 Task: Open Card Card0000000238 in Board Board0000000060 in Workspace WS0000000020 in Trello. Add Member Email0000000078 to Card Card0000000238 in Board Board0000000060 in Workspace WS0000000020 in Trello. Add Blue Label titled Label0000000238 to Card Card0000000238 in Board Board0000000060 in Workspace WS0000000020 in Trello. Add Checklist CL0000000238 to Card Card0000000238 in Board Board0000000060 in Workspace WS0000000020 in Trello. Add Dates with Start Date as Sep 01 2023 and Due Date as Sep 30 2023 to Card Card0000000238 in Board Board0000000060 in Workspace WS0000000020 in Trello
Action: Mouse moved to (665, 699)
Screenshot: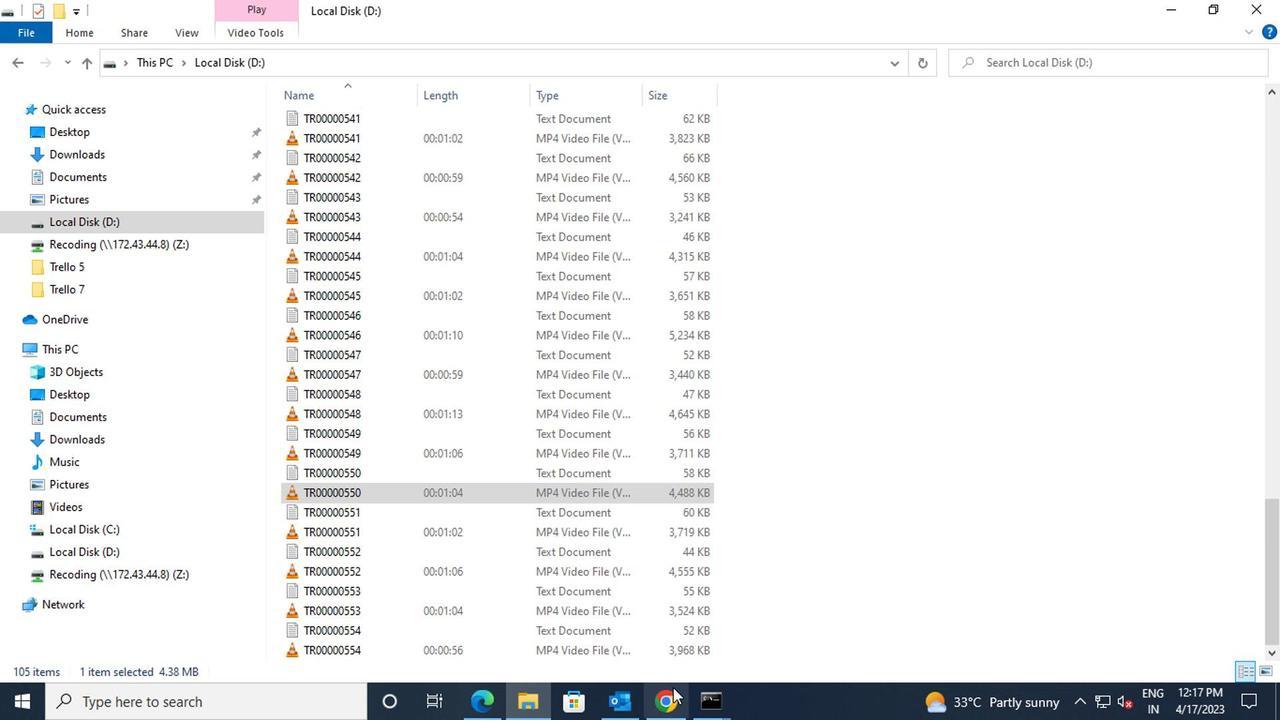 
Action: Mouse pressed left at (665, 699)
Screenshot: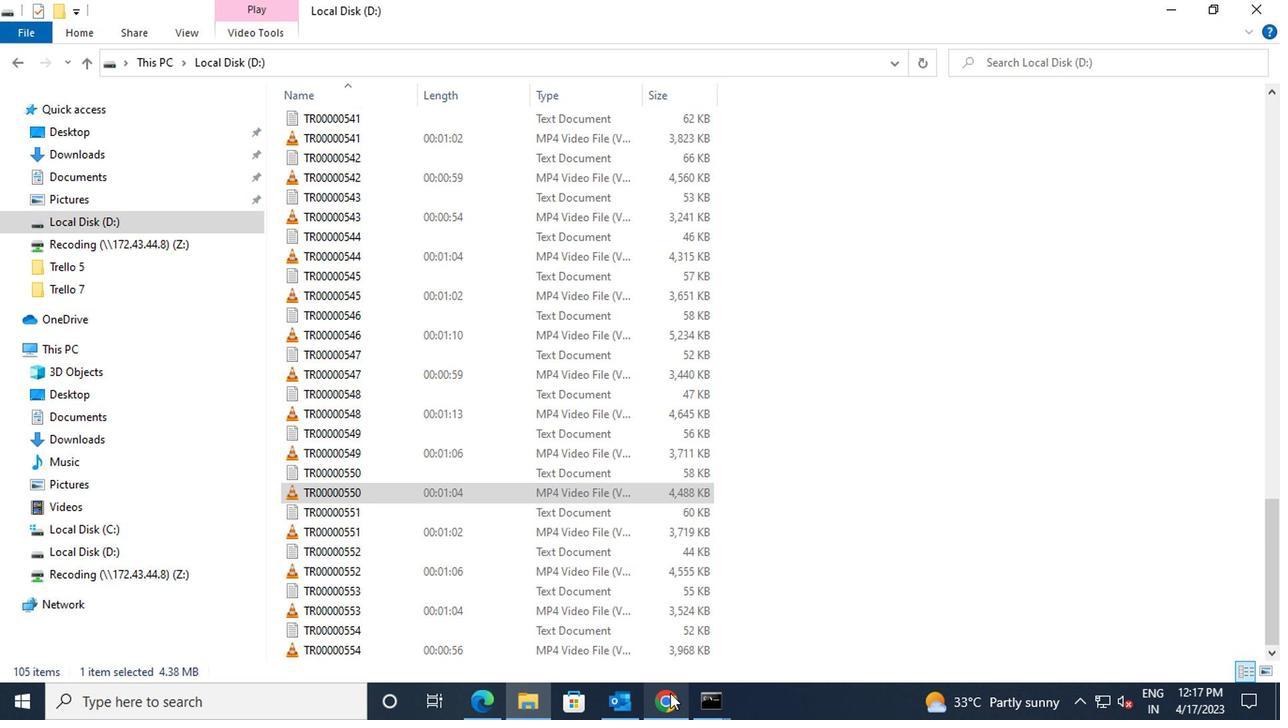 
Action: Mouse moved to (422, 368)
Screenshot: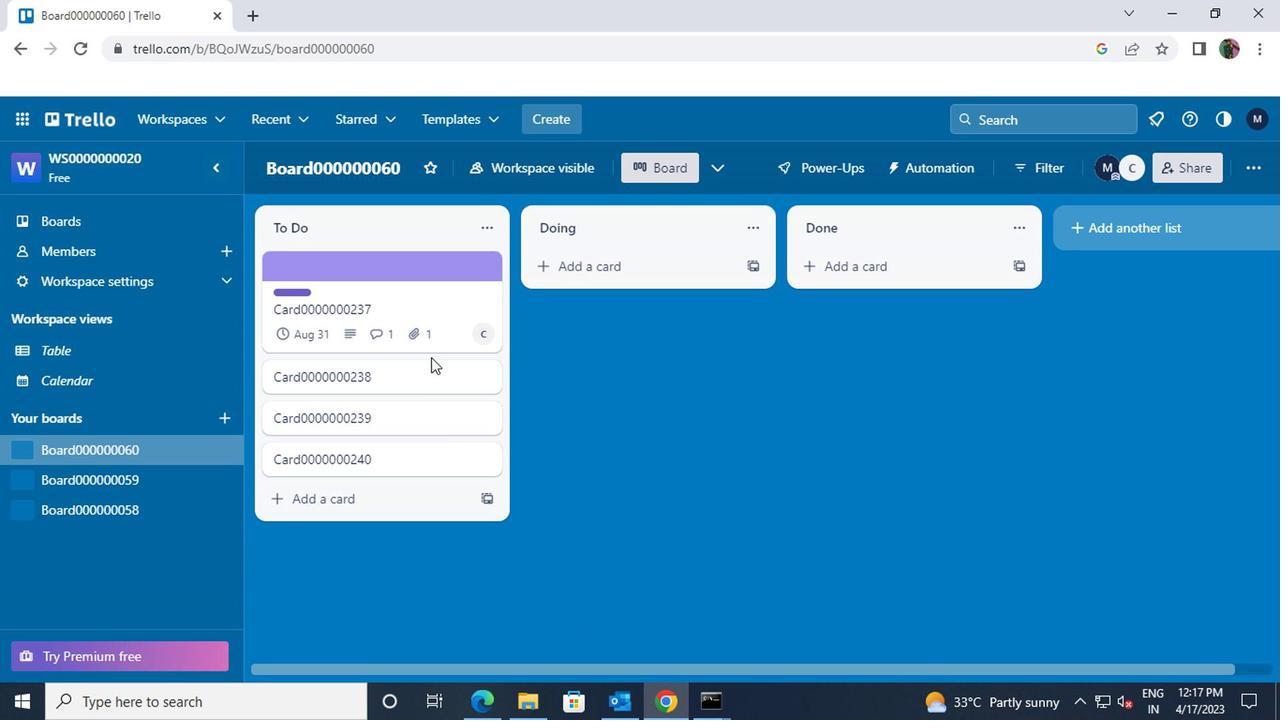 
Action: Mouse pressed left at (422, 368)
Screenshot: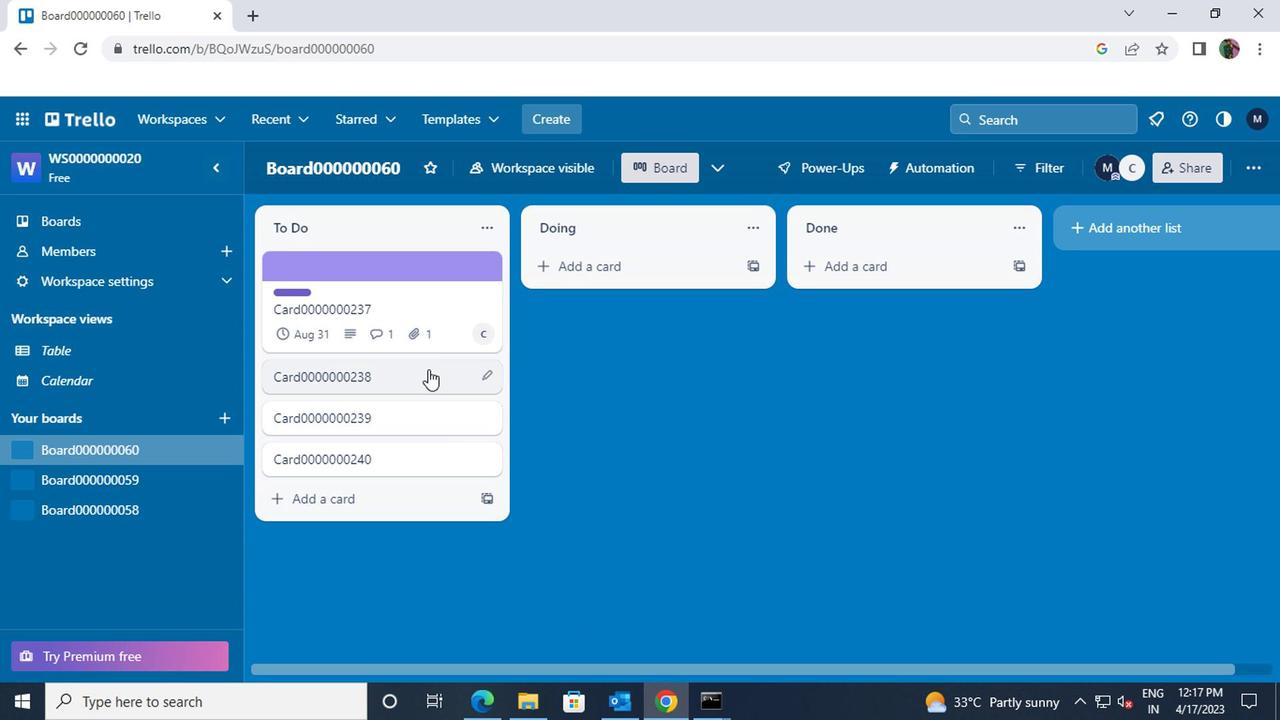 
Action: Mouse moved to (859, 261)
Screenshot: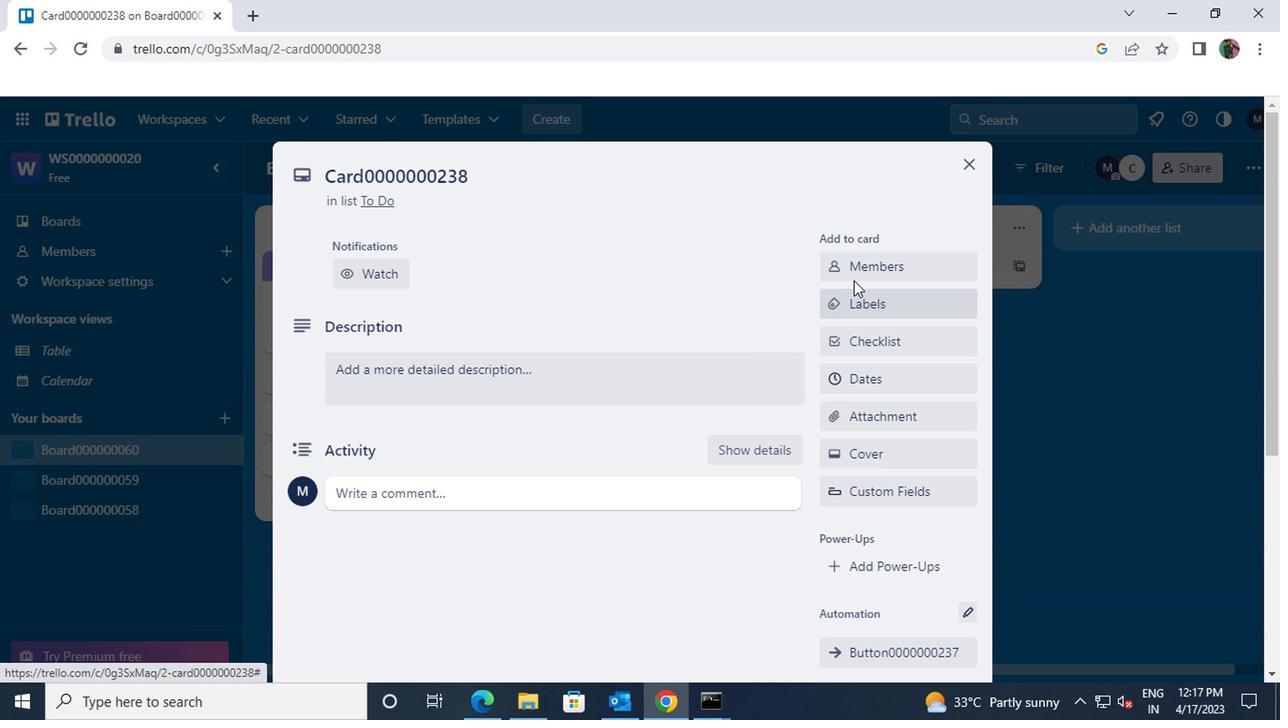 
Action: Mouse pressed left at (859, 261)
Screenshot: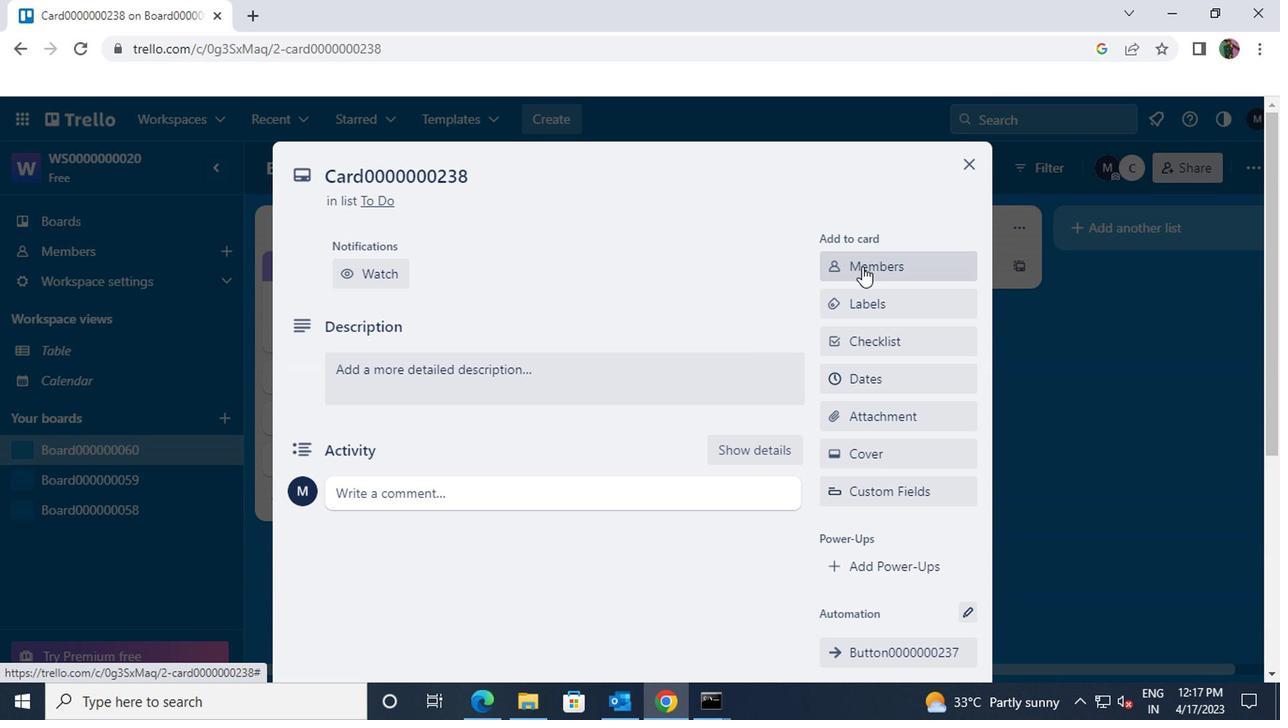 
Action: Mouse moved to (859, 268)
Screenshot: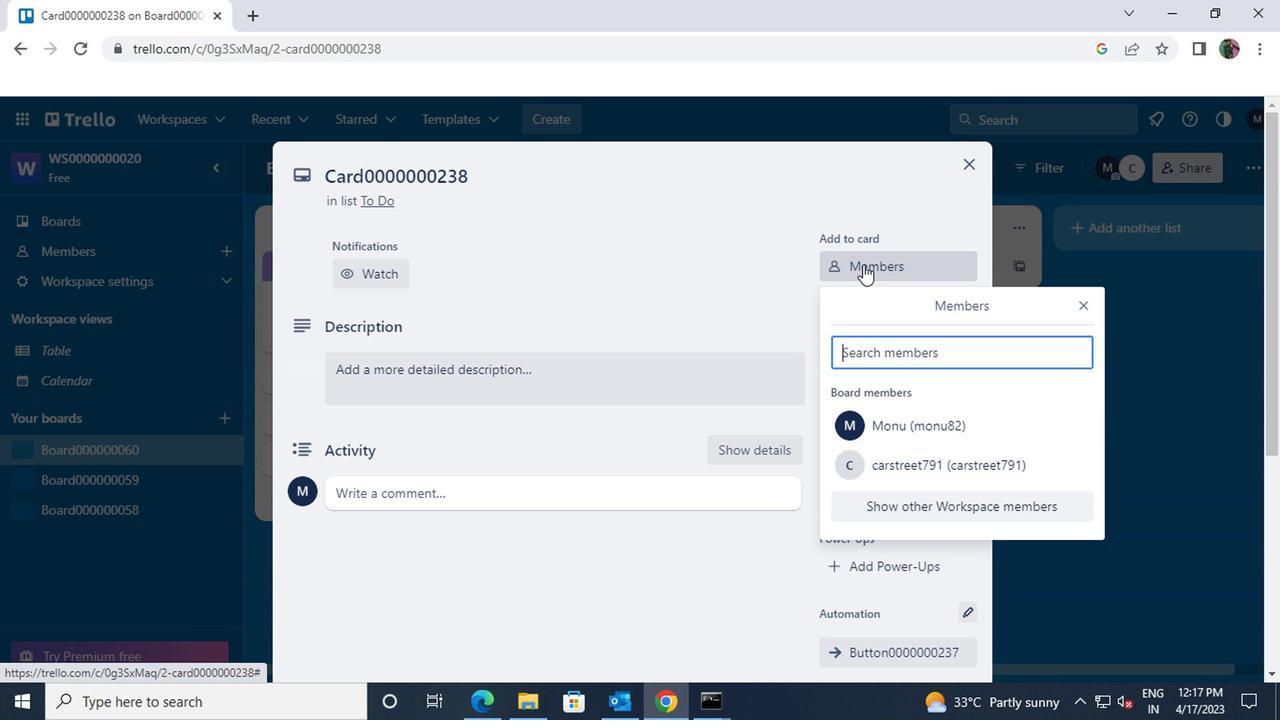 
Action: Key pressed ayus98111<Key.shift>@GMAIL.COM
Screenshot: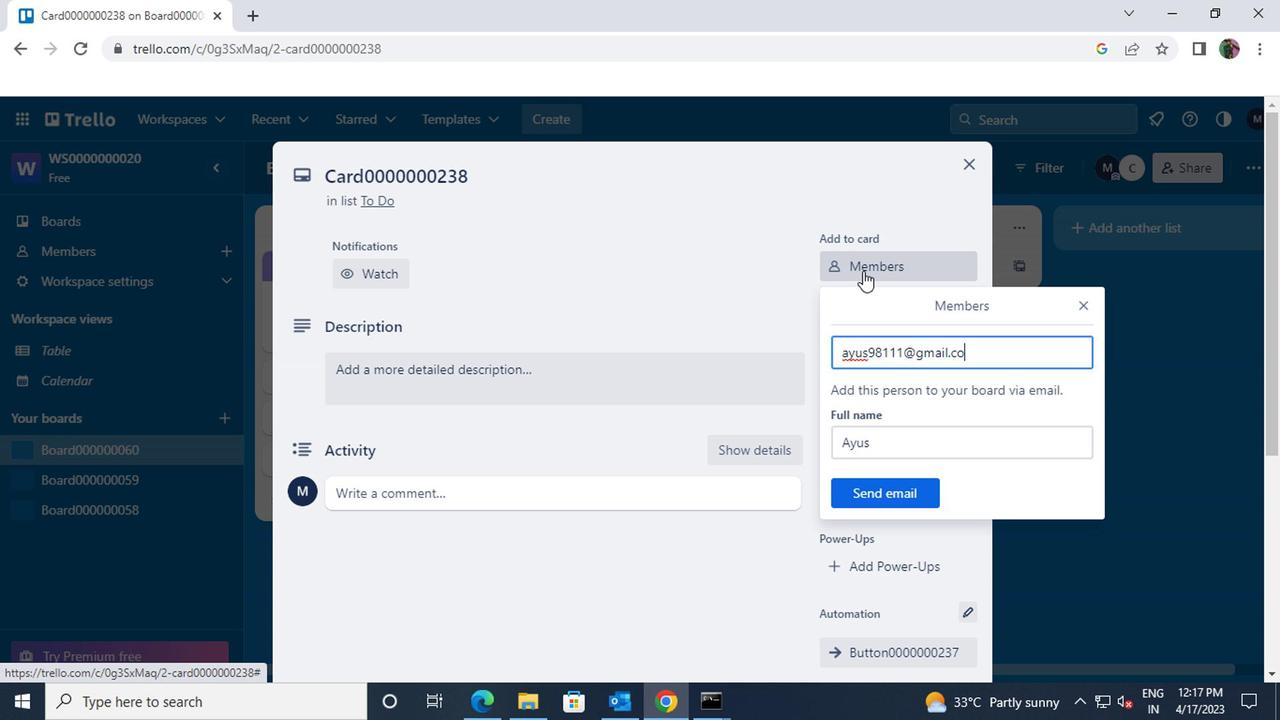 
Action: Mouse moved to (879, 484)
Screenshot: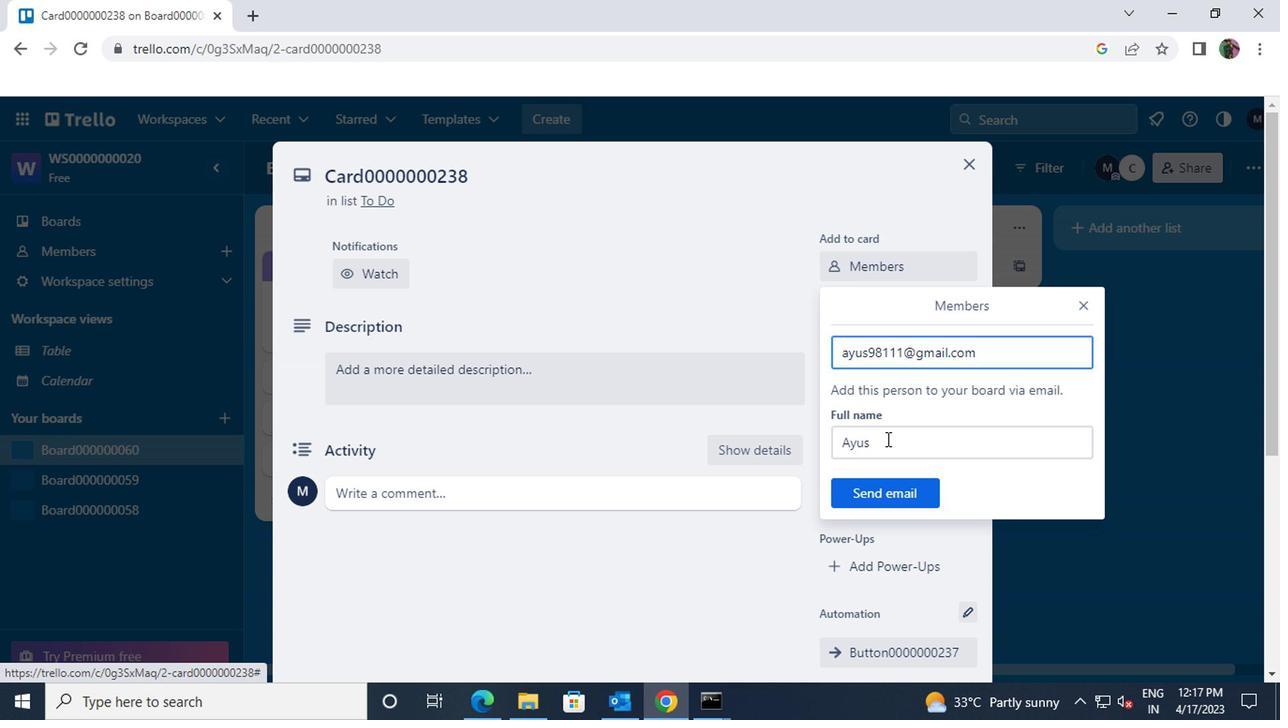 
Action: Mouse pressed left at (879, 484)
Screenshot: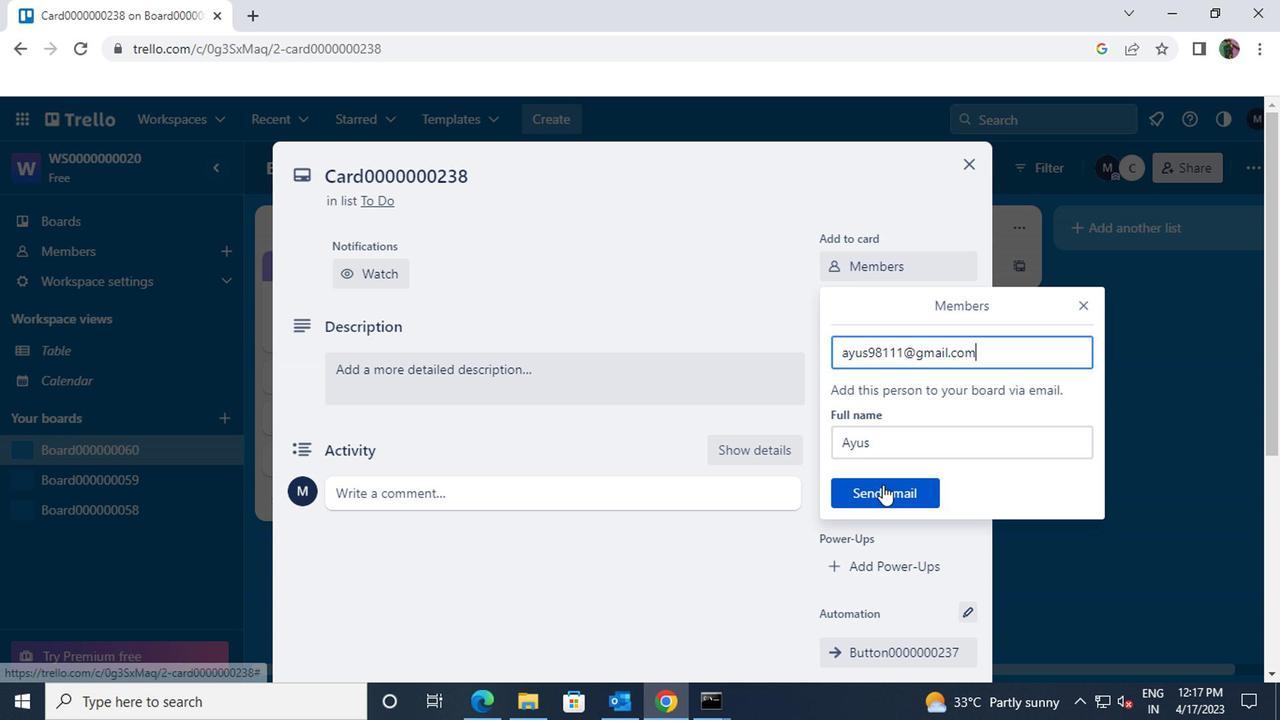 
Action: Mouse moved to (874, 302)
Screenshot: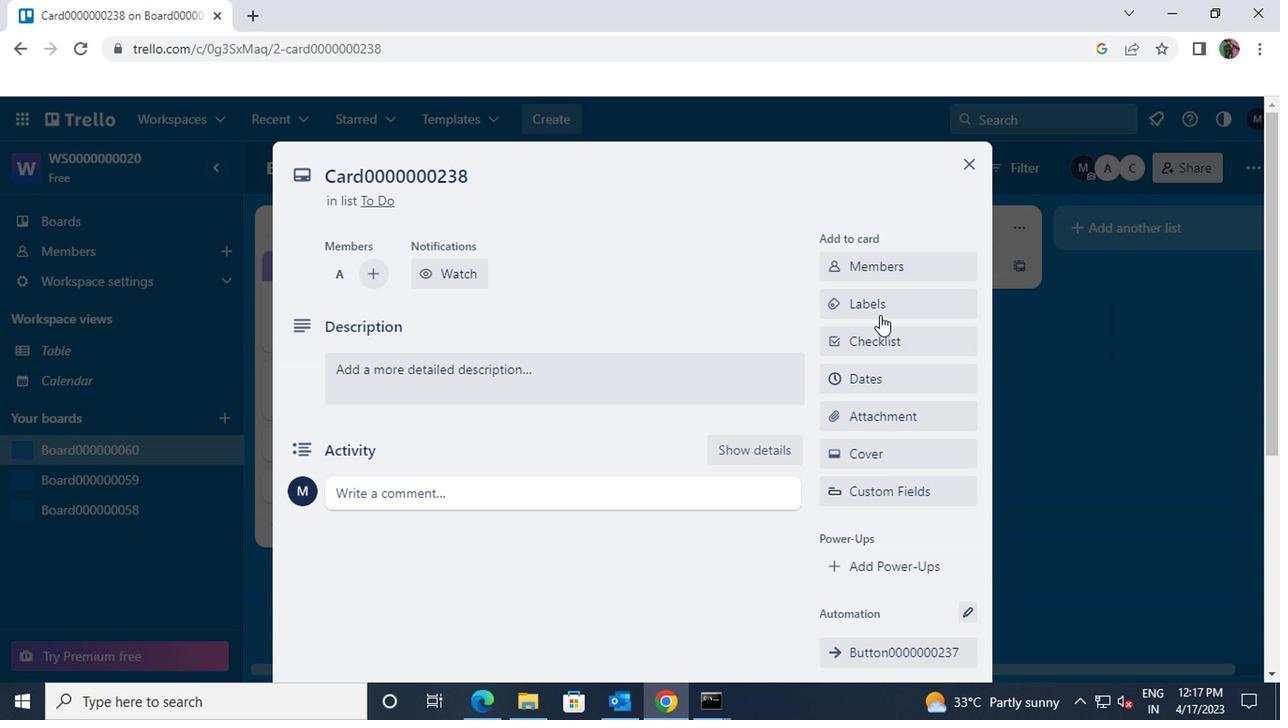 
Action: Mouse pressed left at (874, 302)
Screenshot: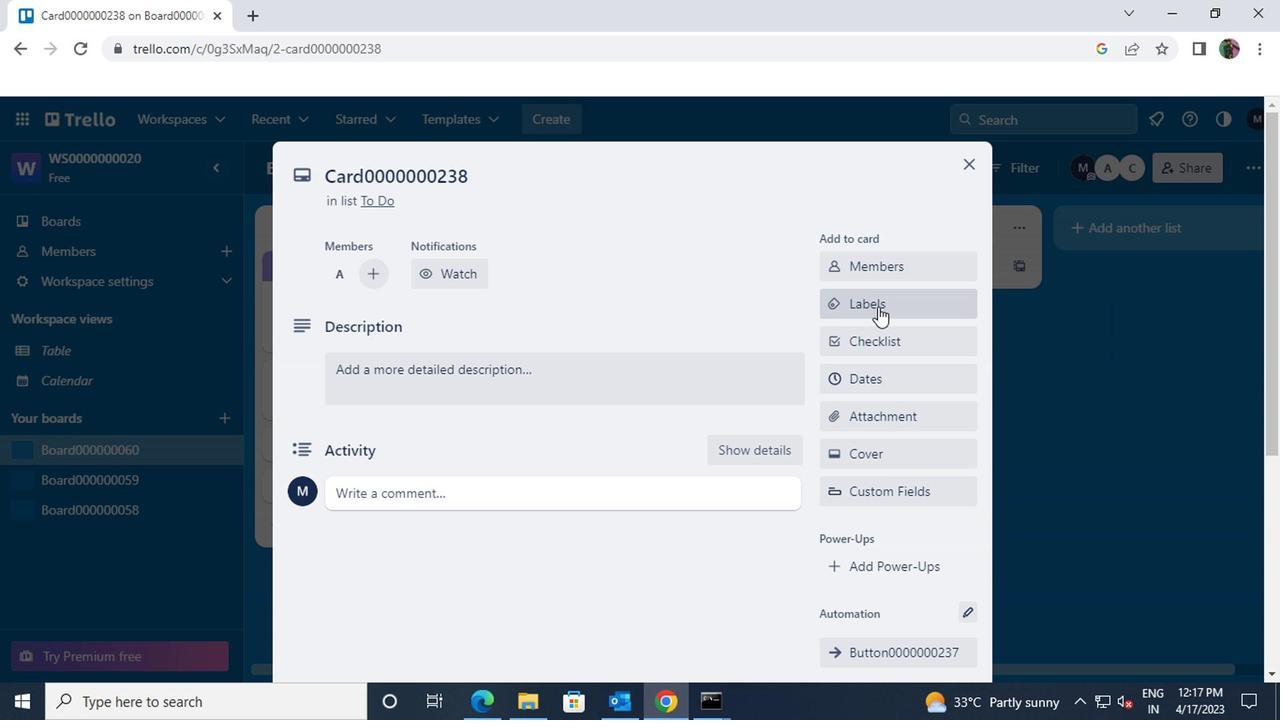
Action: Mouse moved to (963, 530)
Screenshot: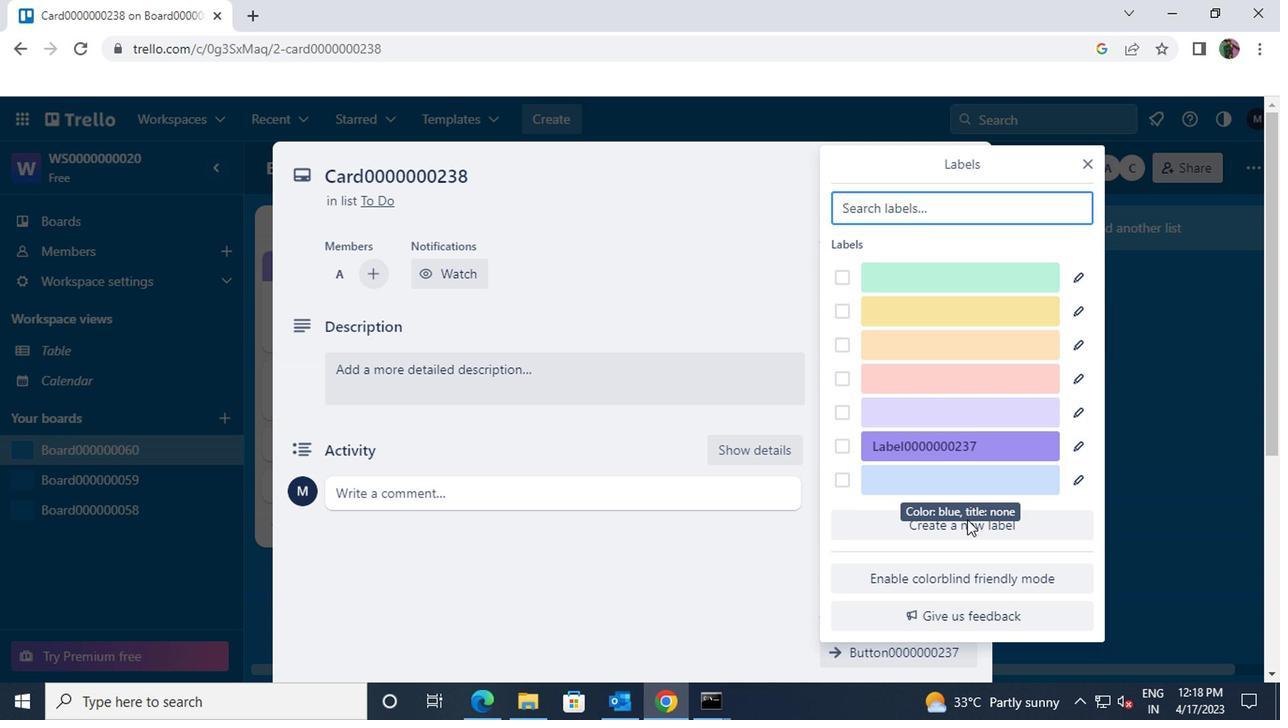 
Action: Mouse pressed left at (963, 530)
Screenshot: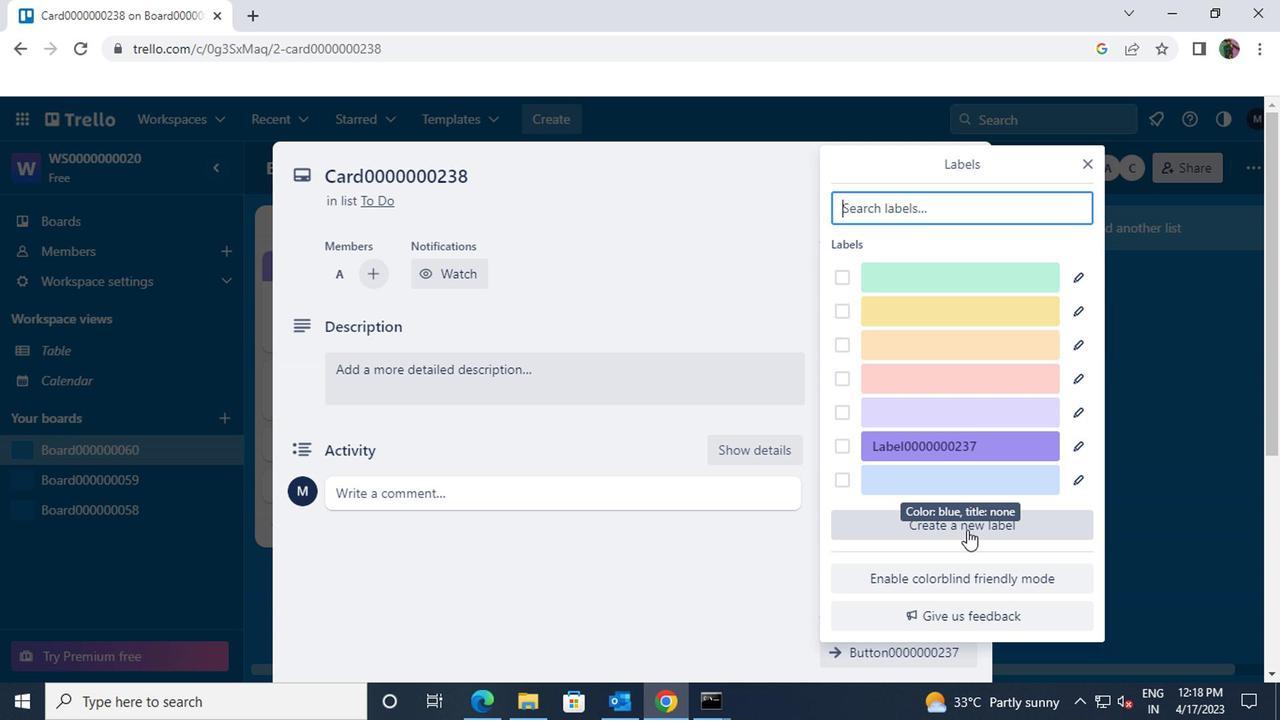
Action: Mouse moved to (878, 331)
Screenshot: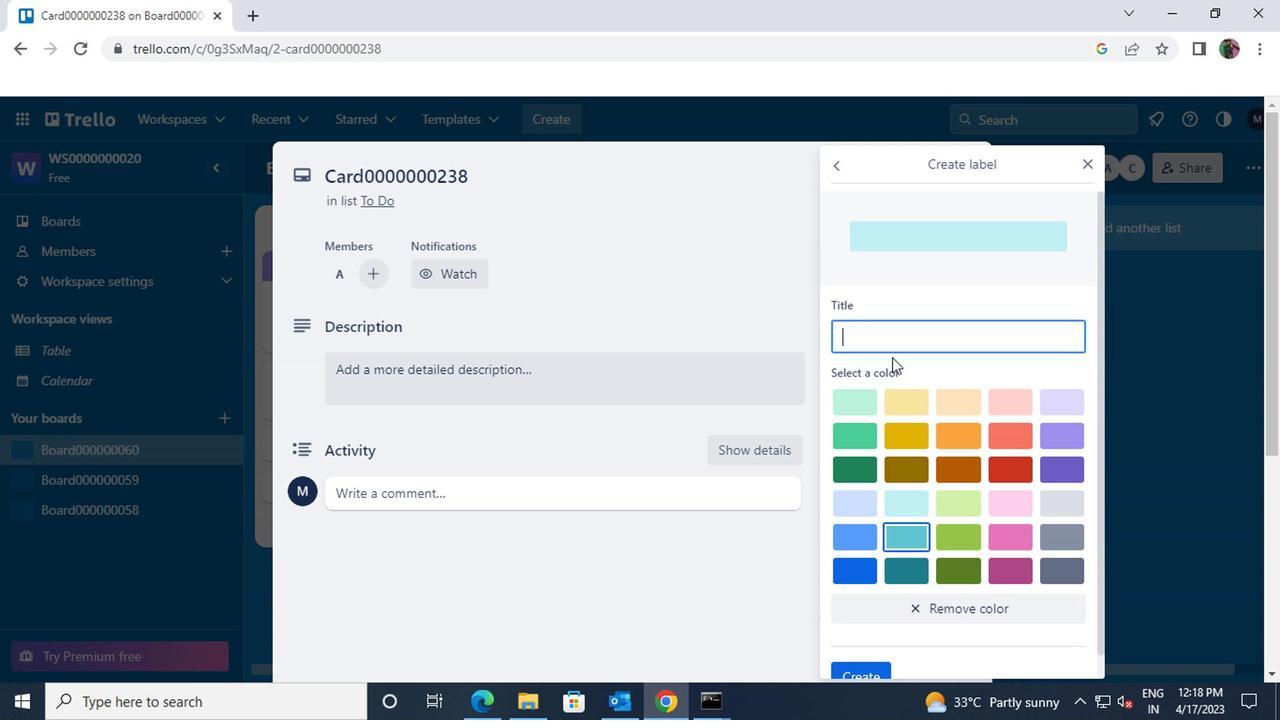 
Action: Mouse pressed left at (878, 331)
Screenshot: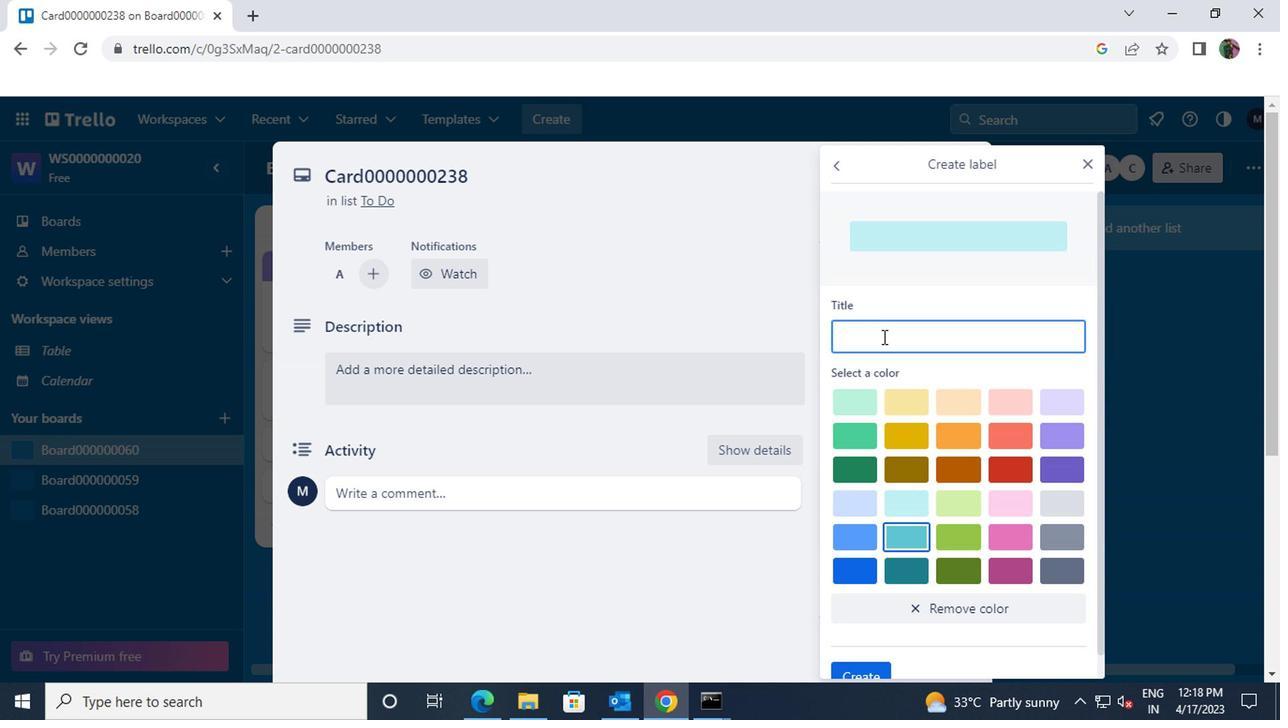 
Action: Key pressed <Key.shift>LABEL0000000238
Screenshot: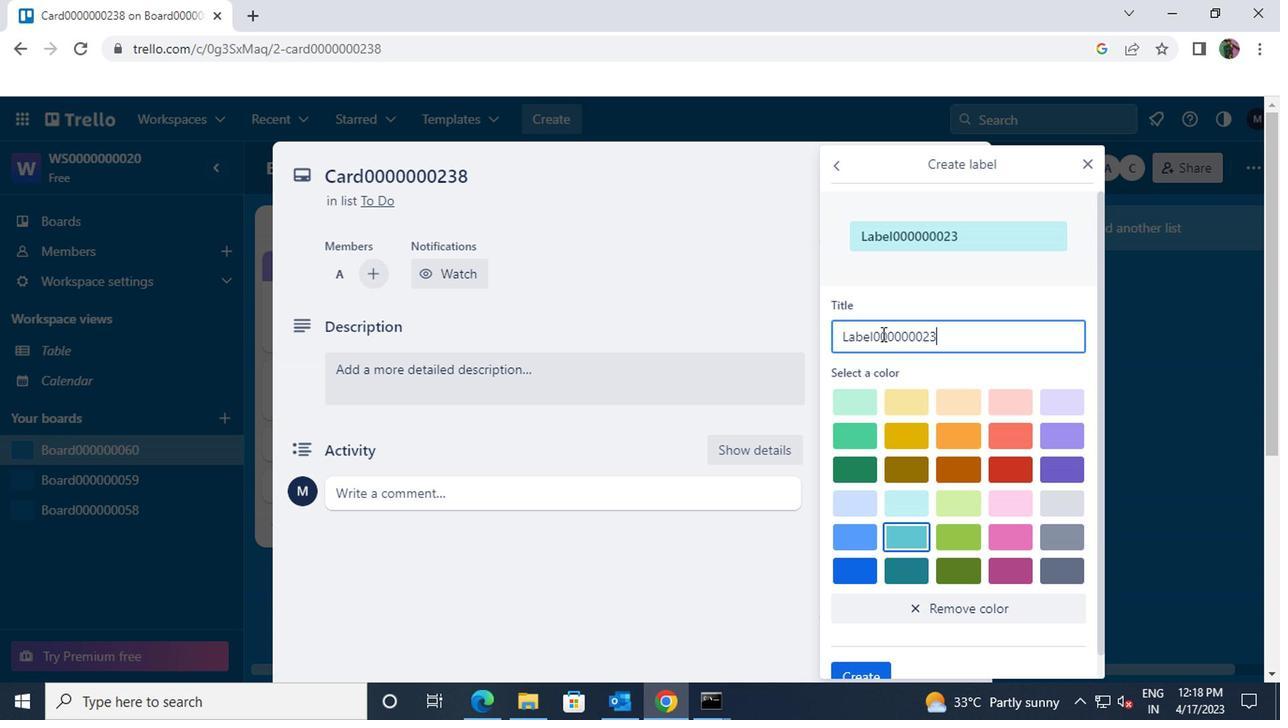 
Action: Mouse moved to (1041, 457)
Screenshot: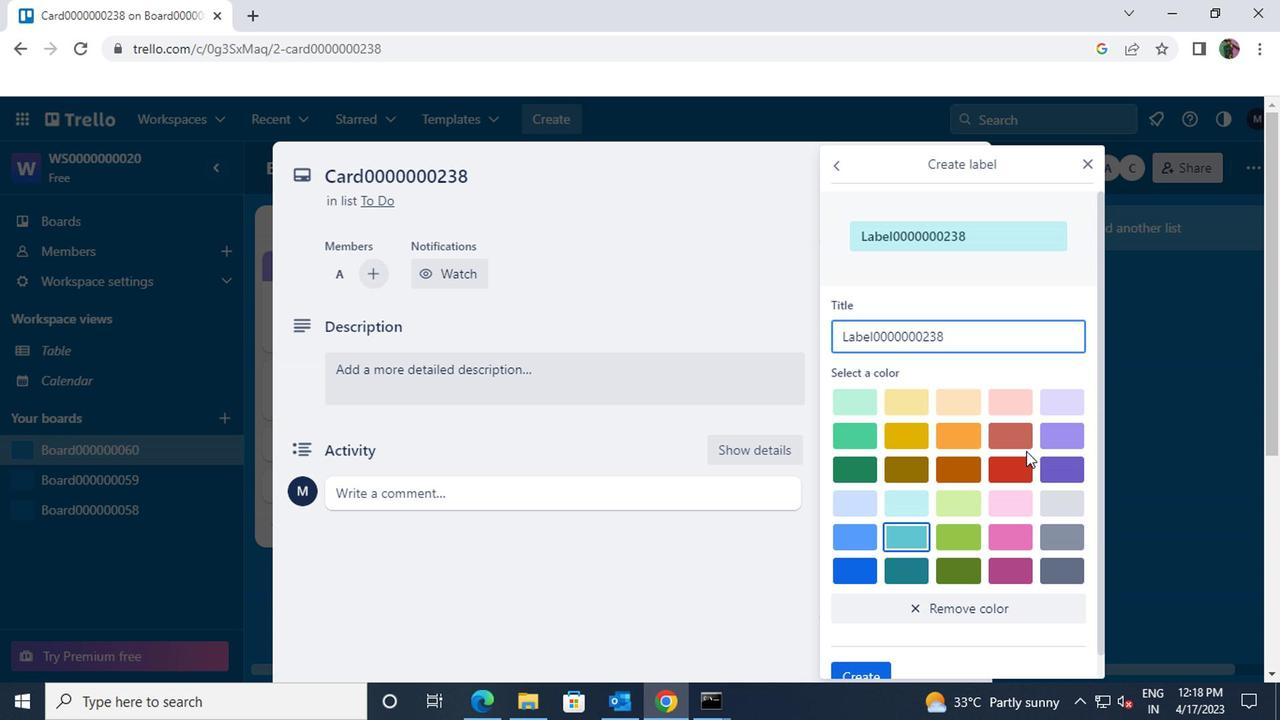 
Action: Mouse pressed left at (1041, 457)
Screenshot: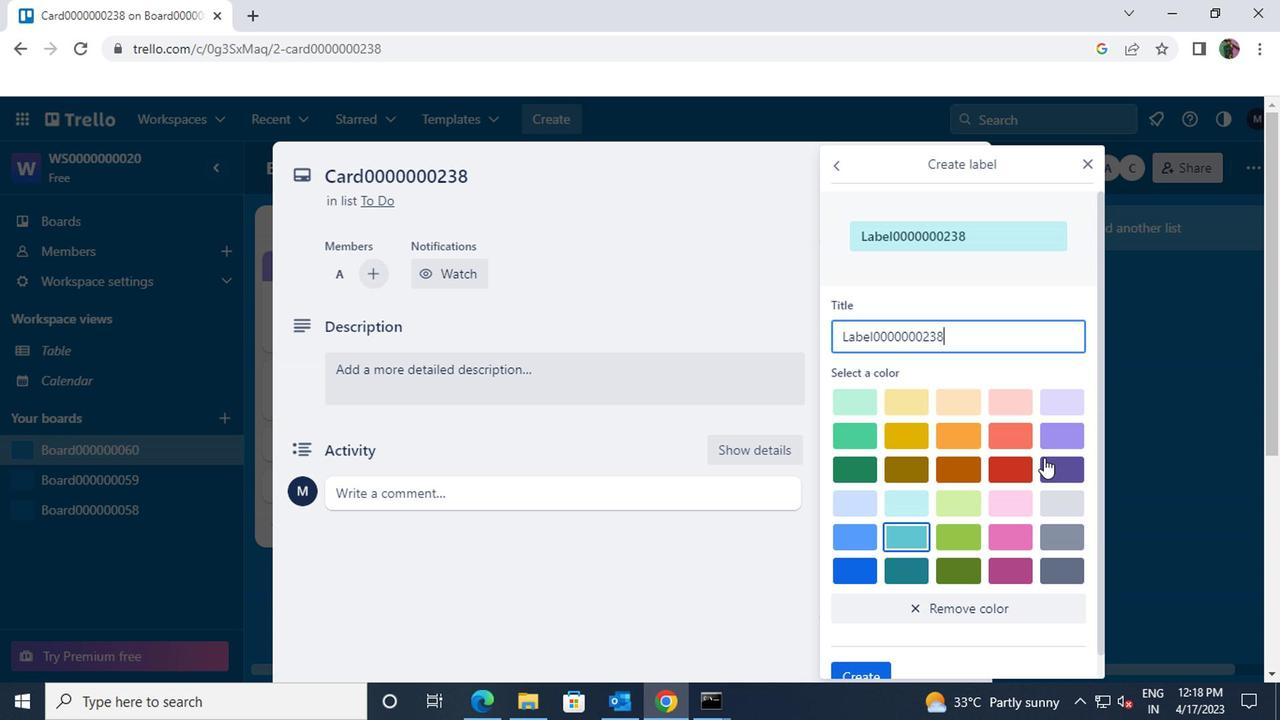 
Action: Mouse moved to (839, 574)
Screenshot: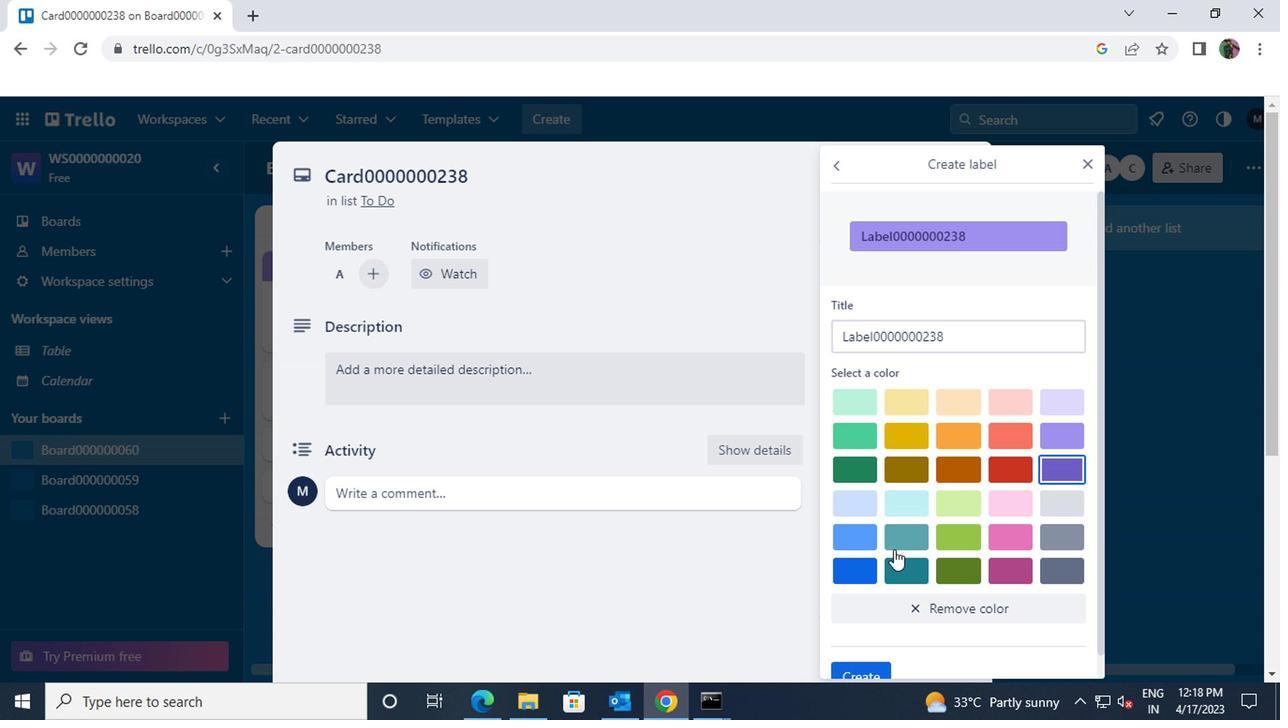 
Action: Mouse pressed left at (839, 574)
Screenshot: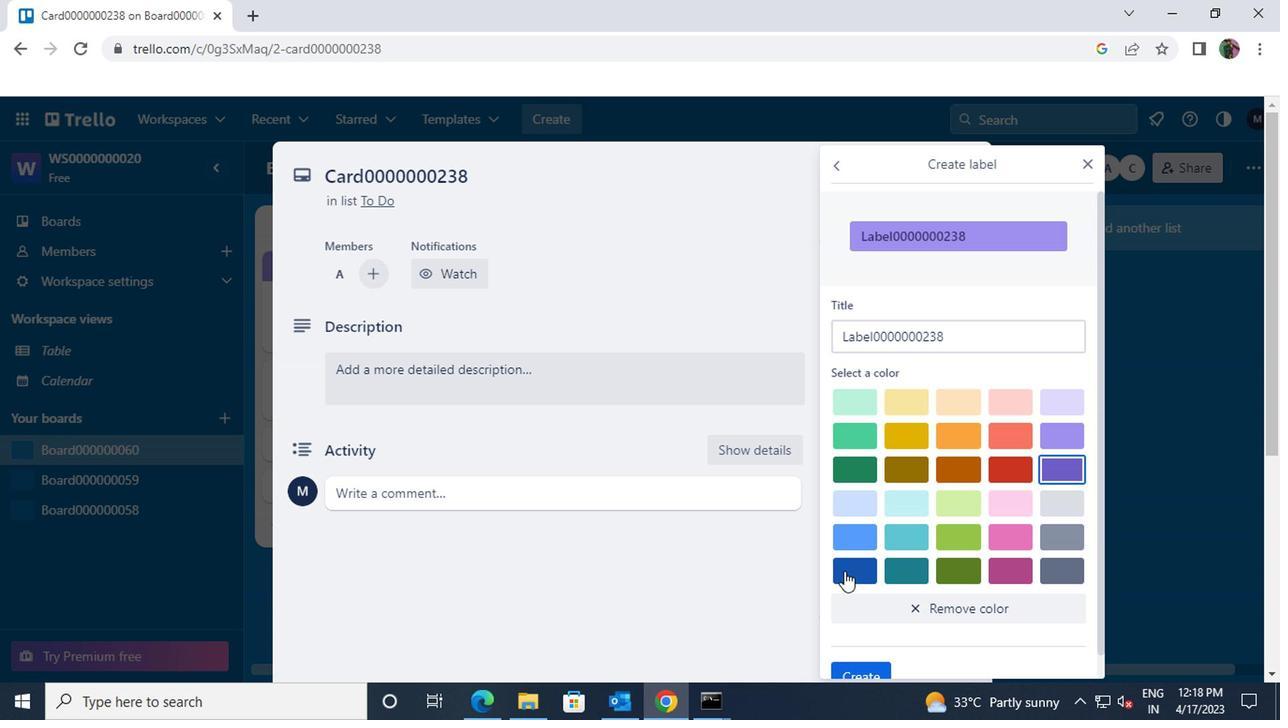 
Action: Mouse moved to (842, 567)
Screenshot: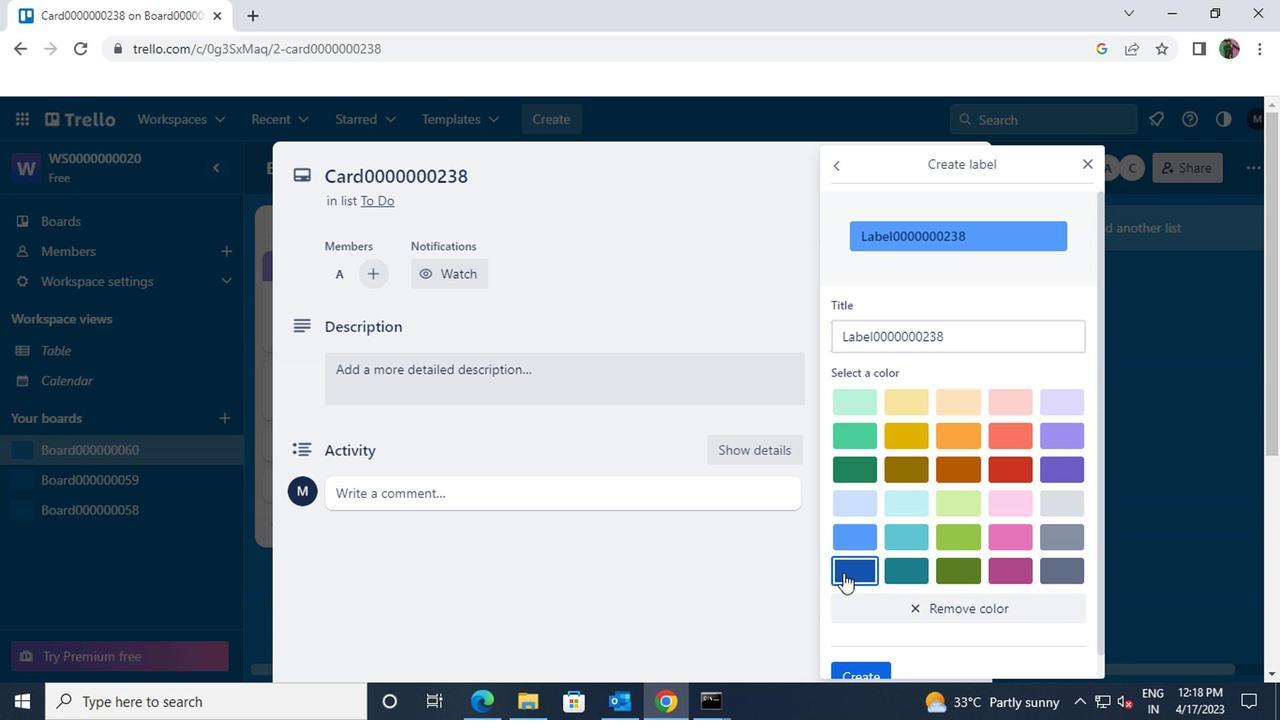 
Action: Mouse scrolled (842, 565) with delta (0, -1)
Screenshot: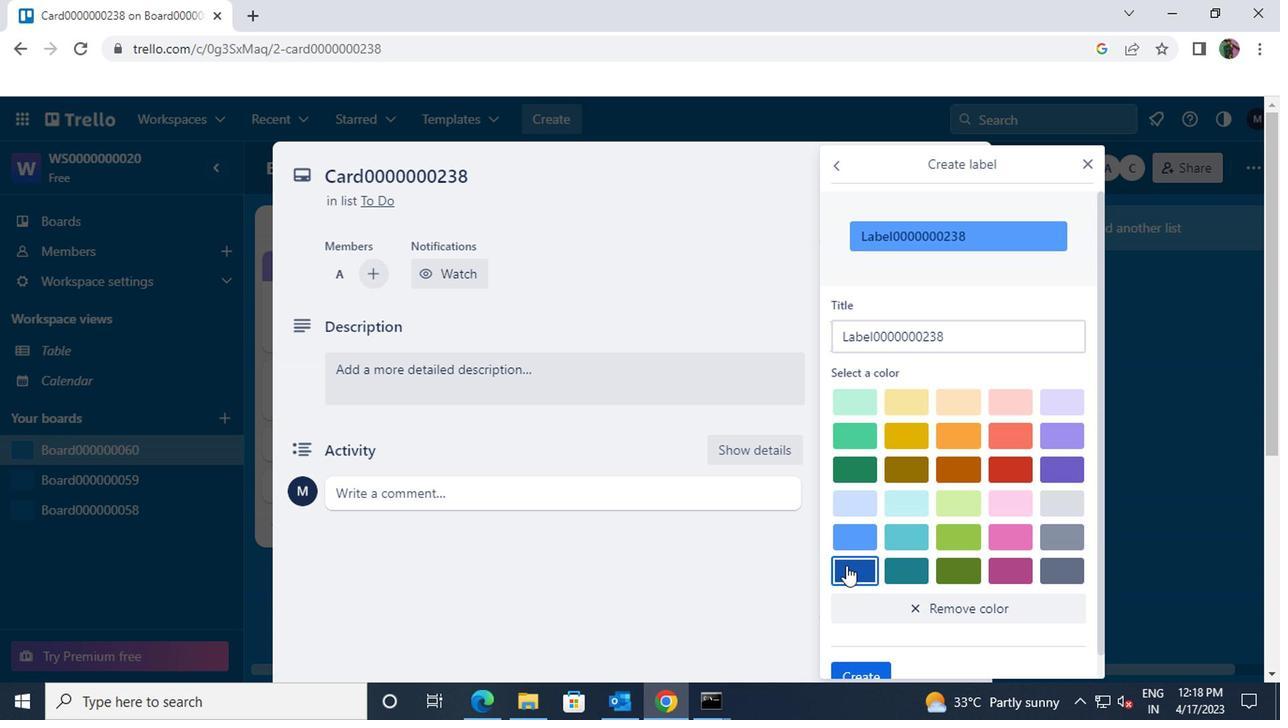 
Action: Mouse moved to (864, 645)
Screenshot: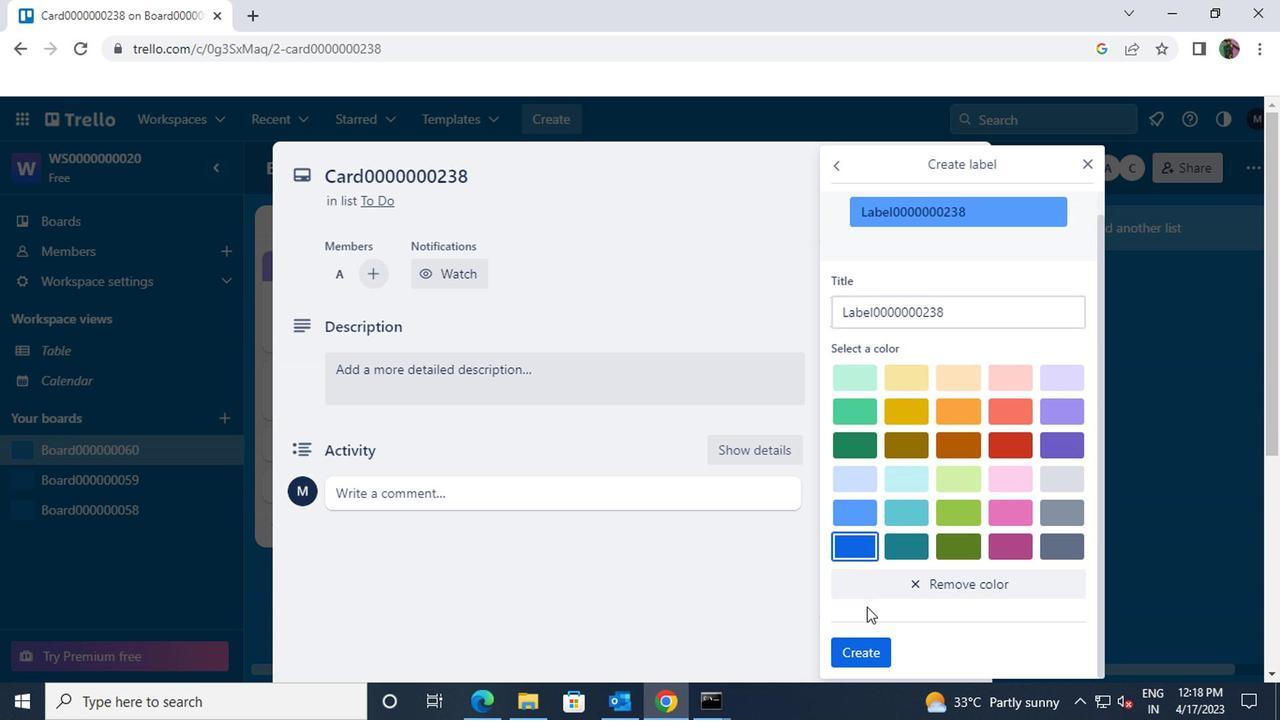 
Action: Mouse pressed left at (864, 645)
Screenshot: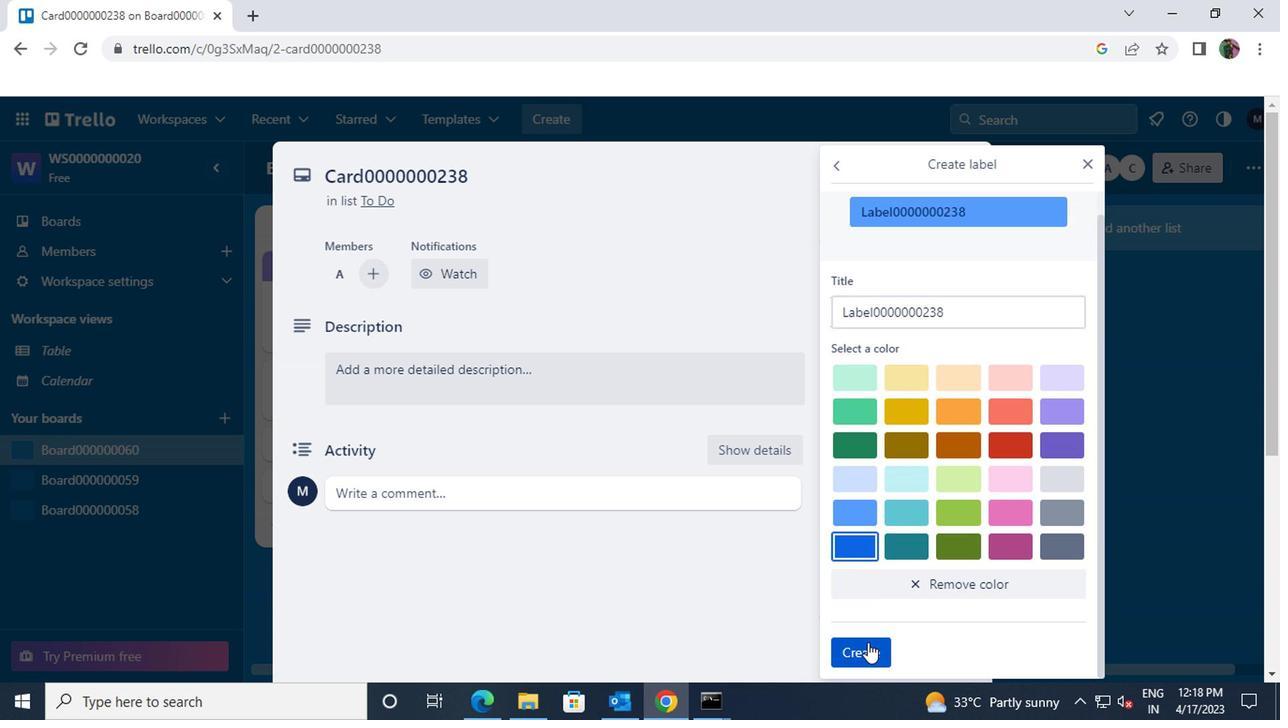 
Action: Mouse moved to (1084, 157)
Screenshot: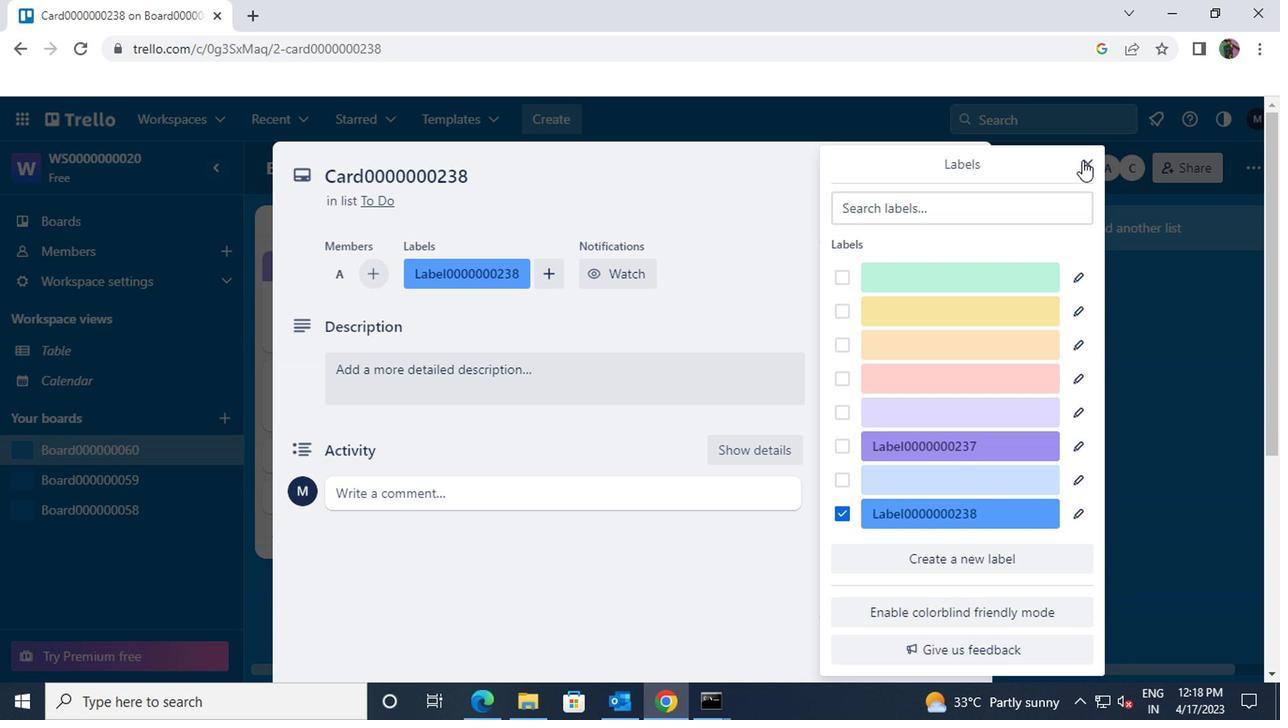 
Action: Mouse pressed left at (1084, 157)
Screenshot: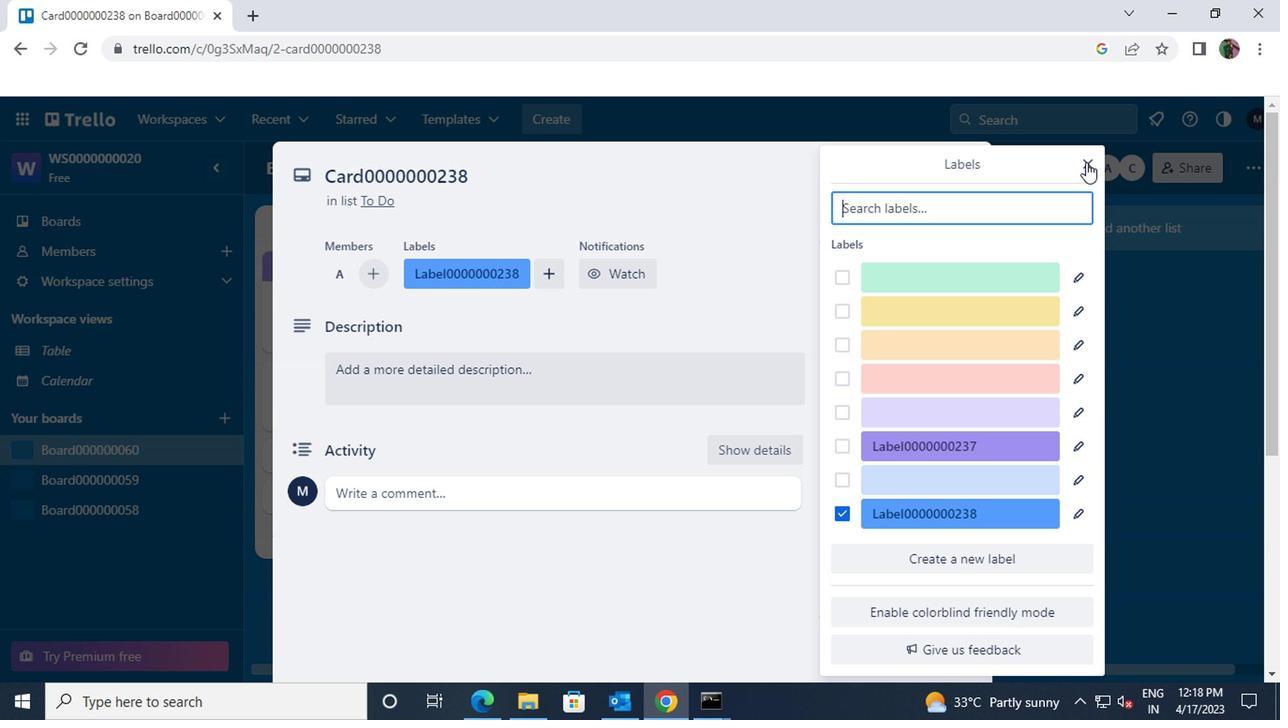 
Action: Mouse moved to (906, 332)
Screenshot: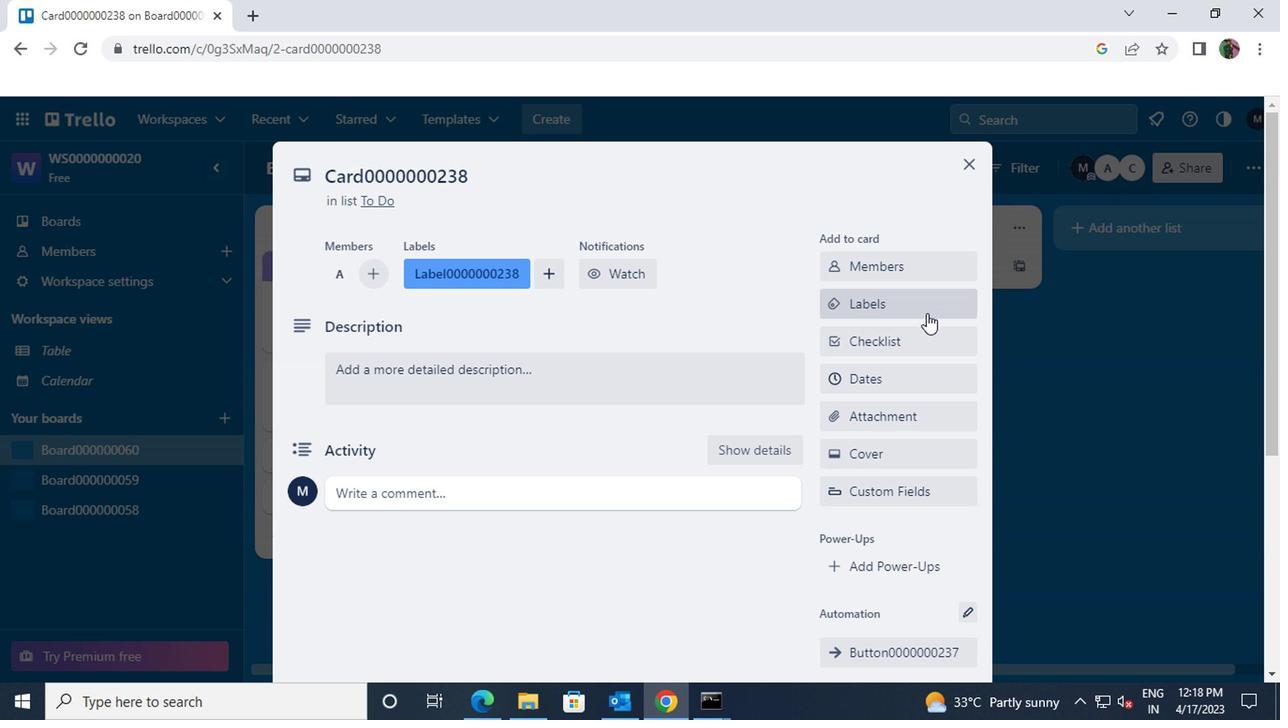 
Action: Mouse pressed left at (906, 332)
Screenshot: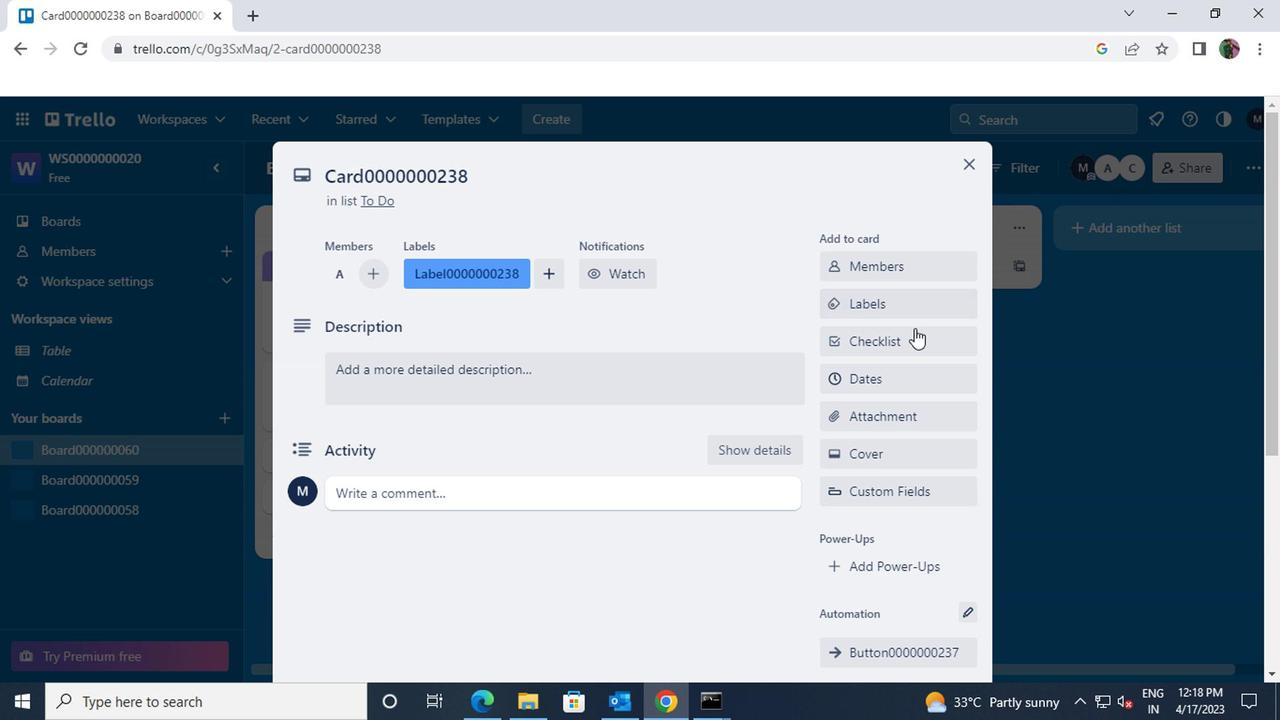 
Action: Key pressed <Key.shift>CL0000000238
Screenshot: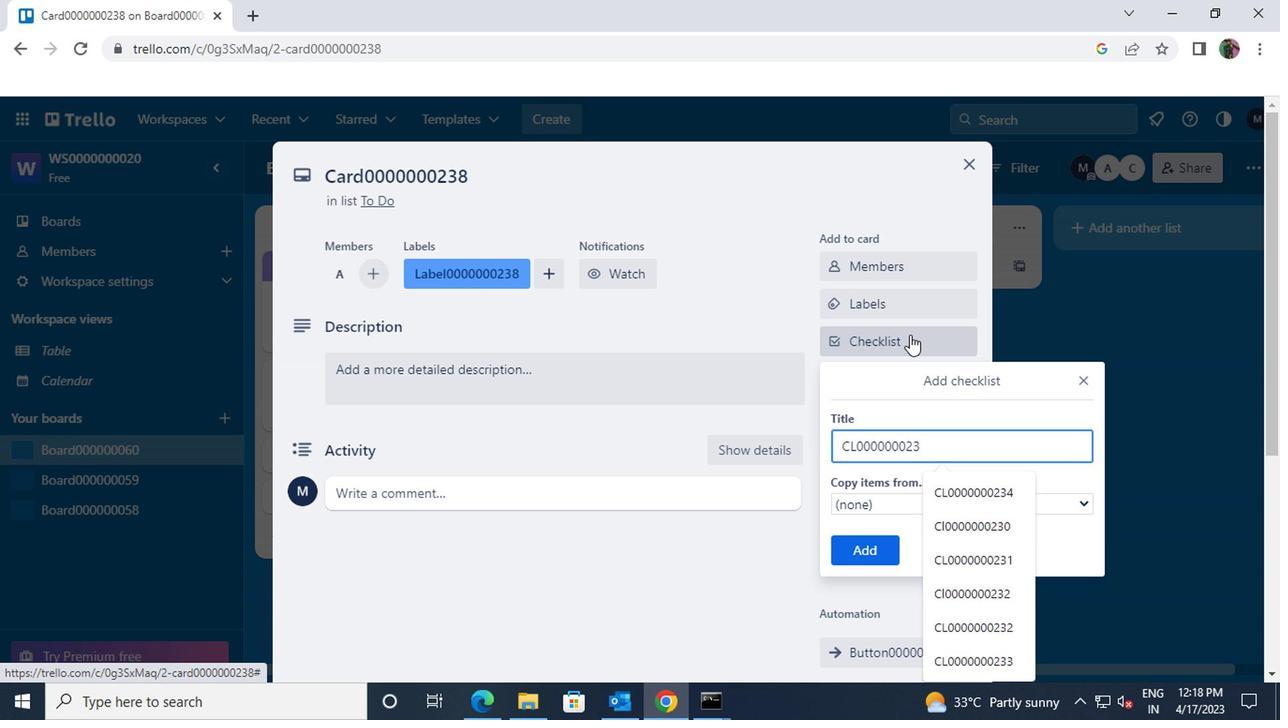 
Action: Mouse moved to (875, 552)
Screenshot: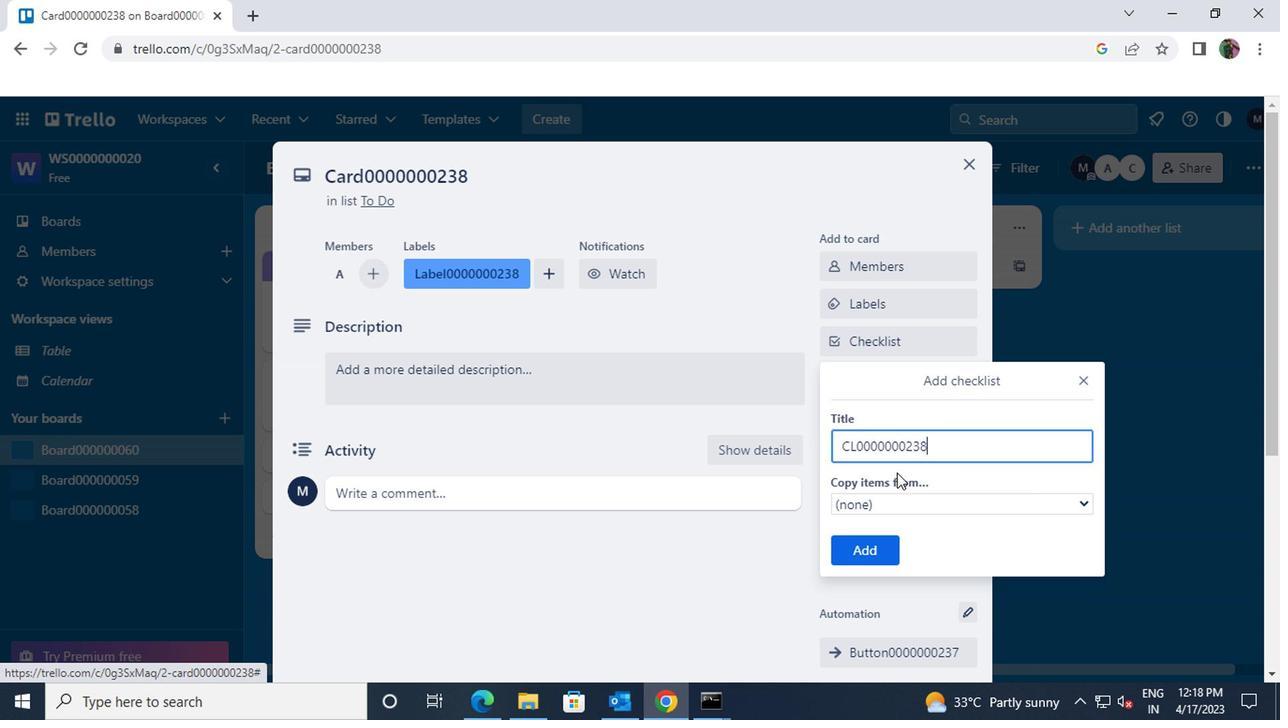 
Action: Mouse pressed left at (875, 552)
Screenshot: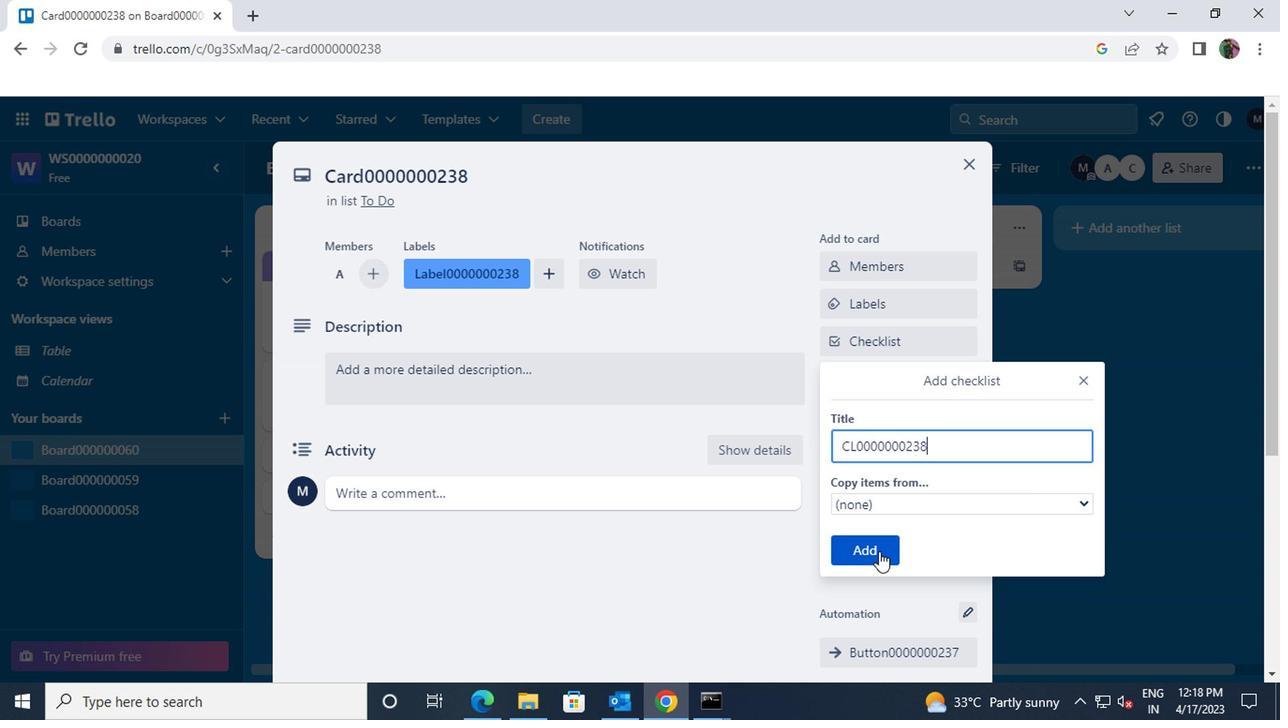 
Action: Mouse moved to (864, 375)
Screenshot: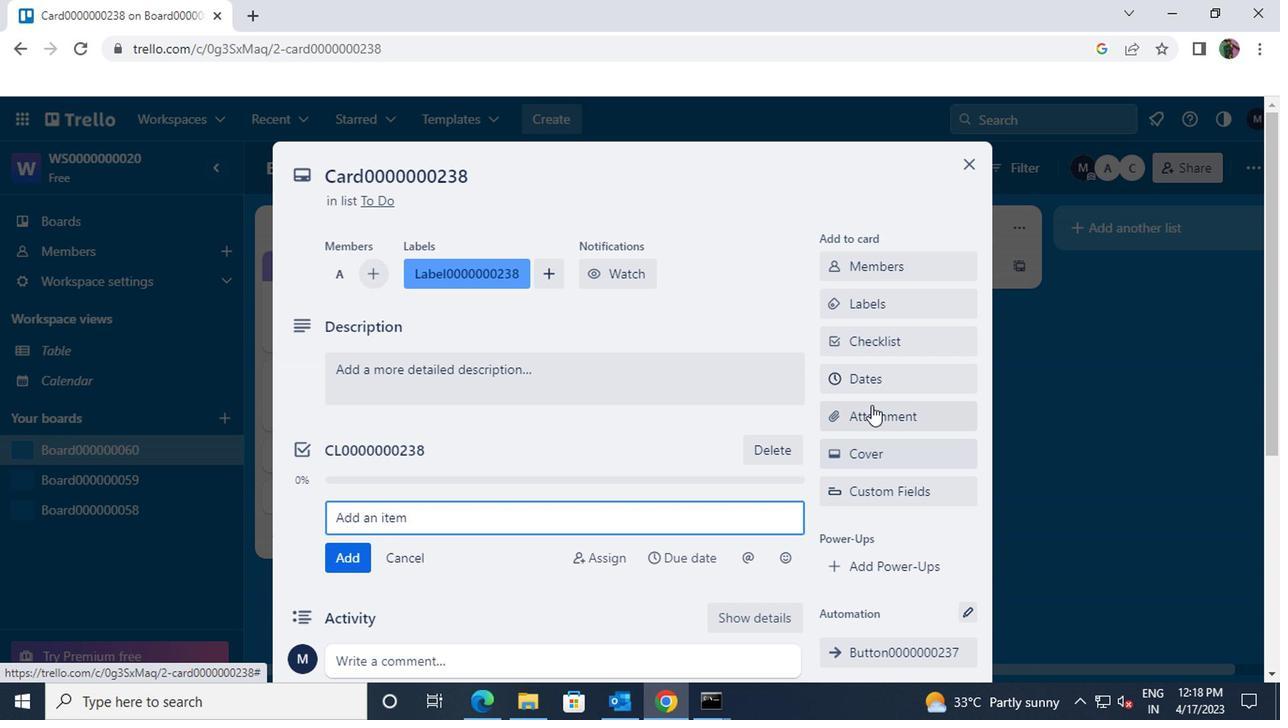 
Action: Mouse pressed left at (864, 375)
Screenshot: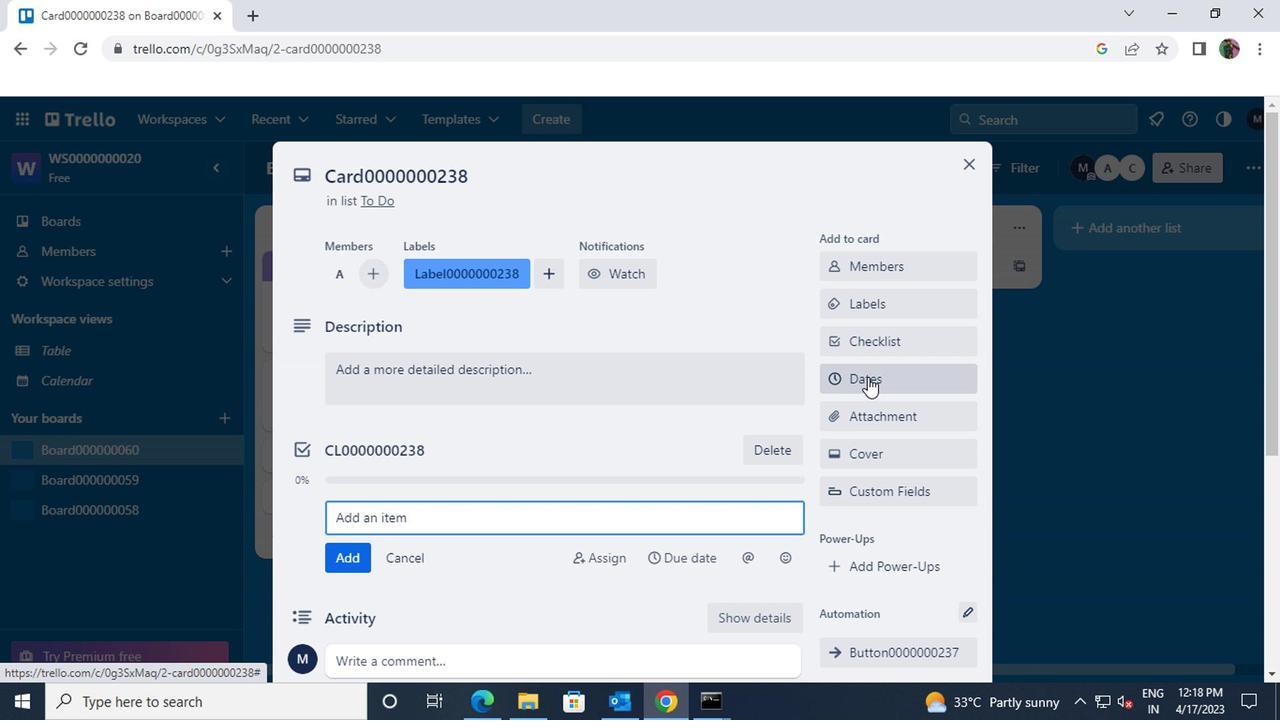 
Action: Mouse moved to (1066, 205)
Screenshot: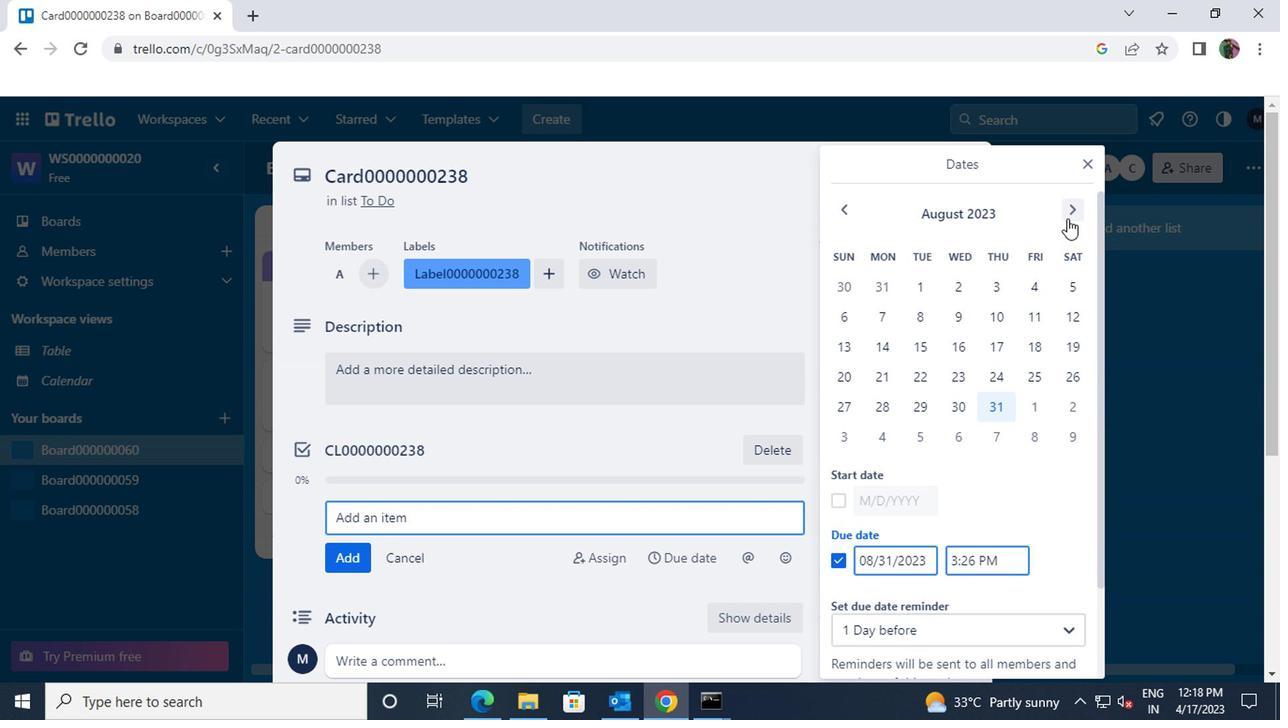 
Action: Mouse pressed left at (1066, 205)
Screenshot: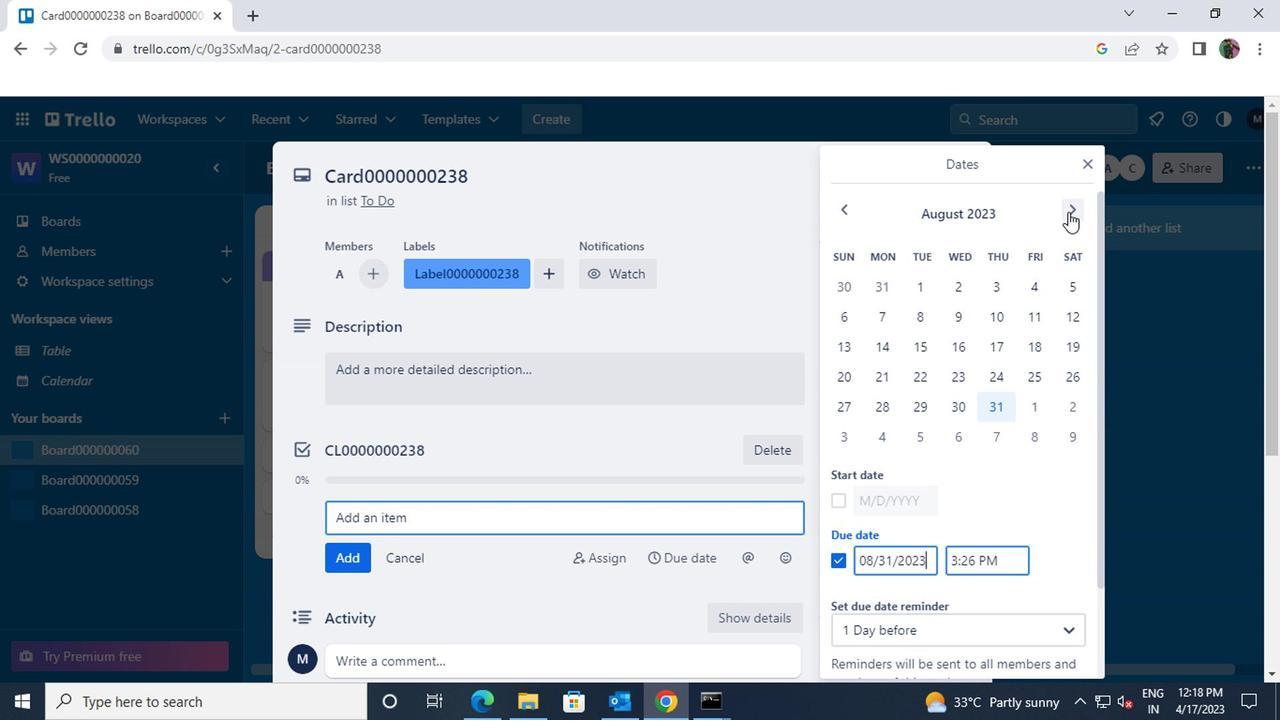 
Action: Mouse moved to (1025, 275)
Screenshot: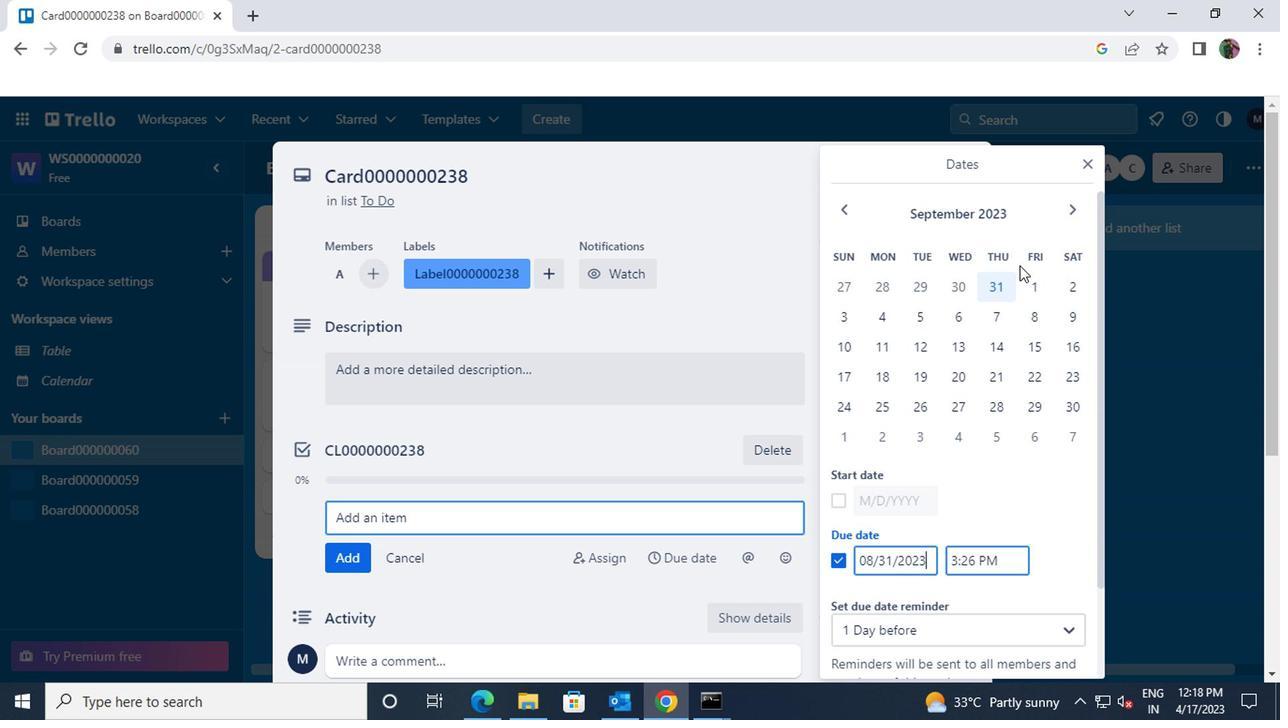 
Action: Mouse pressed left at (1025, 275)
Screenshot: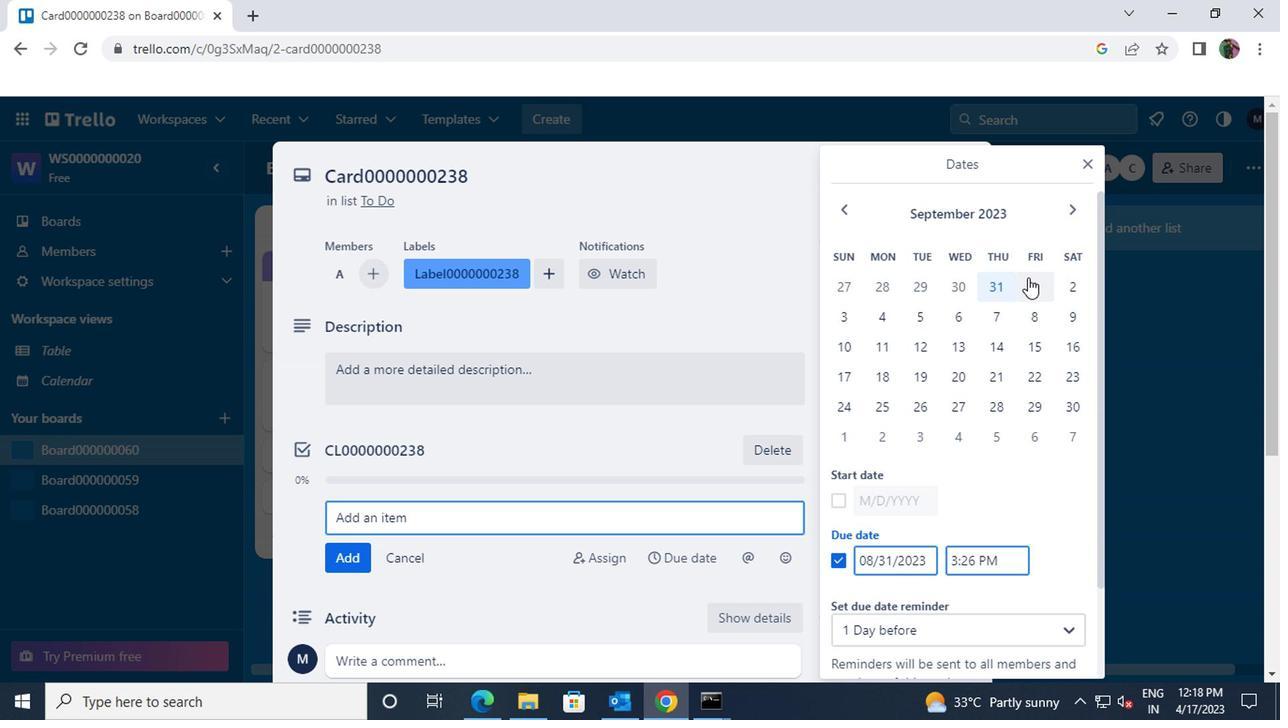 
Action: Mouse scrolled (1025, 274) with delta (0, 0)
Screenshot: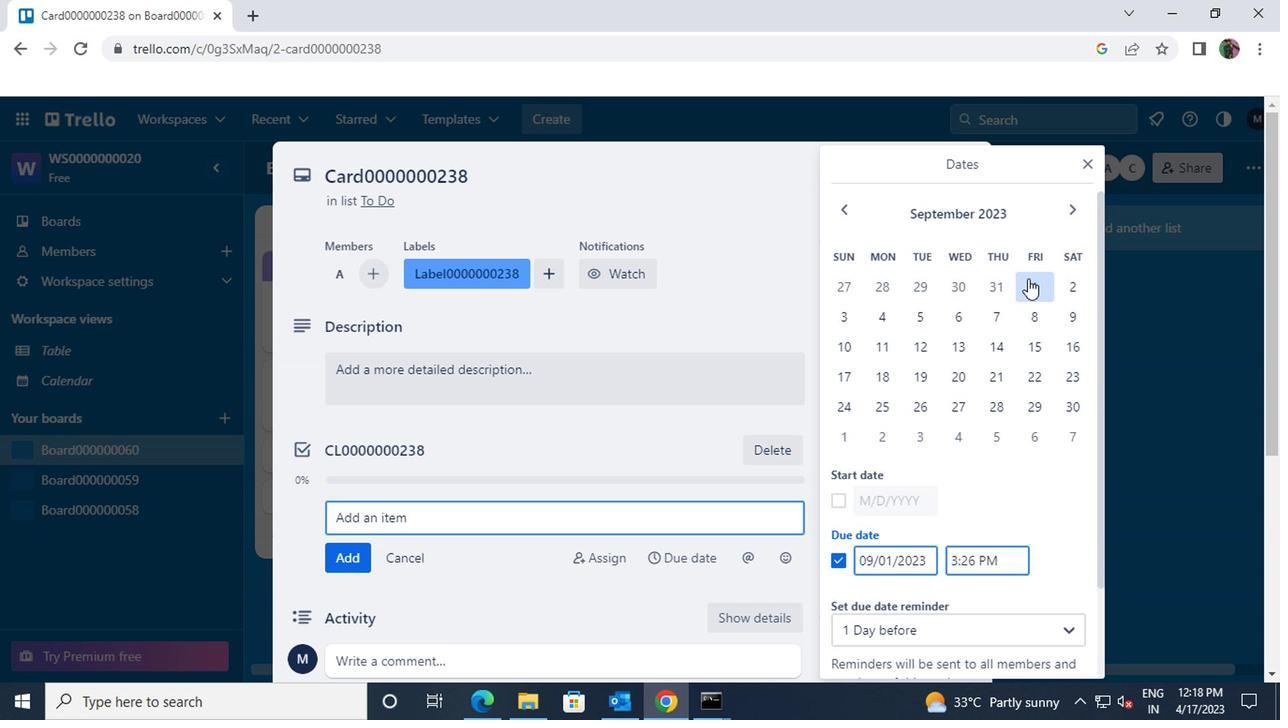 
Action: Mouse moved to (1052, 301)
Screenshot: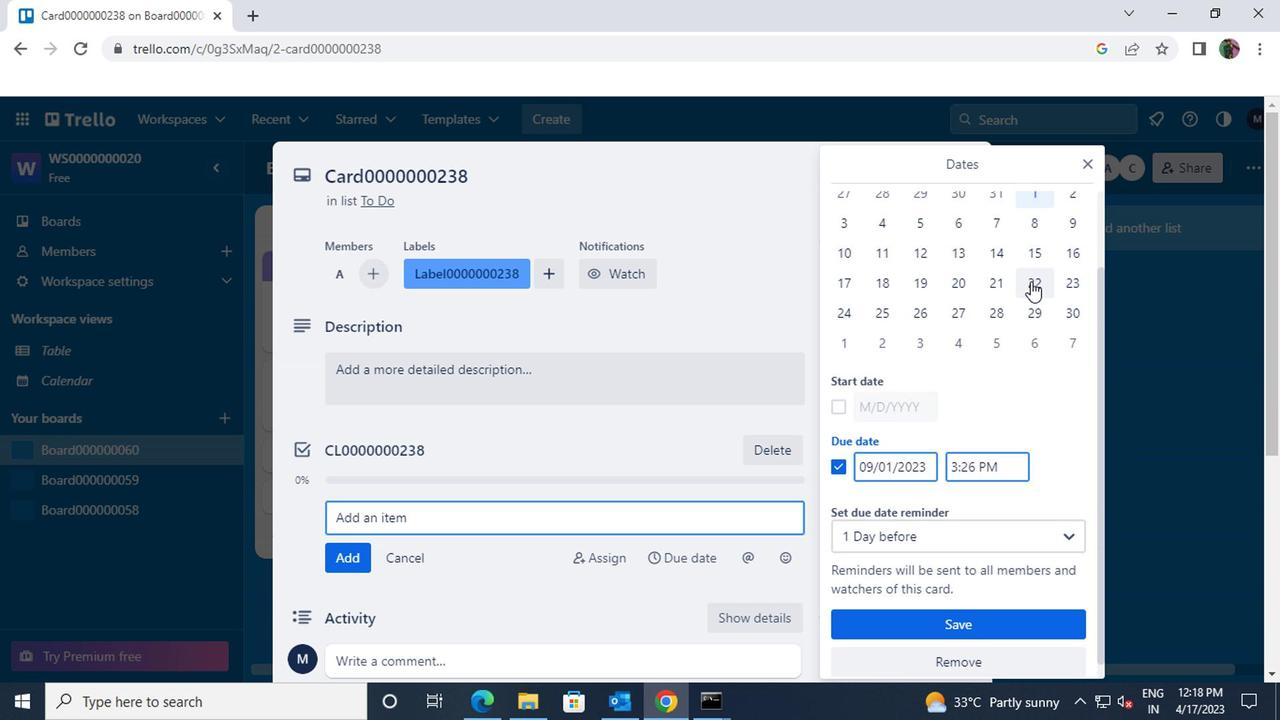 
Action: Mouse pressed left at (1052, 301)
Screenshot: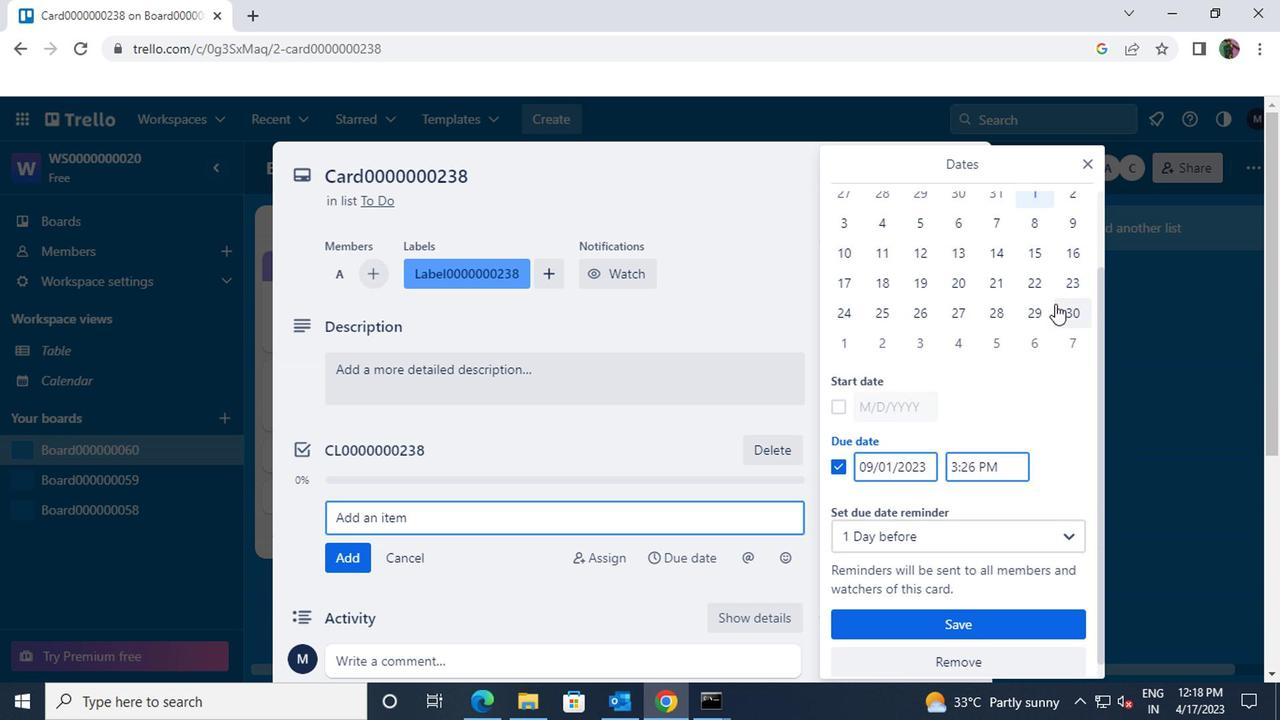 
Action: Mouse moved to (1025, 620)
Screenshot: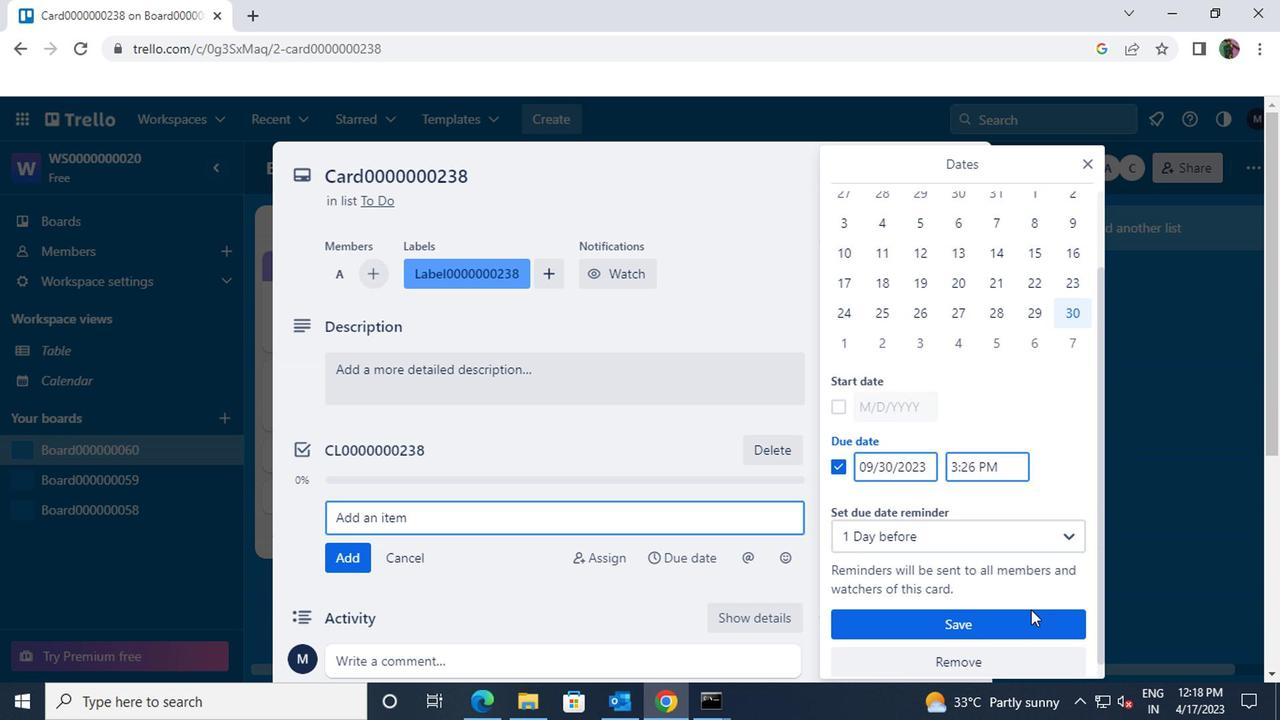 
Action: Mouse pressed left at (1025, 620)
Screenshot: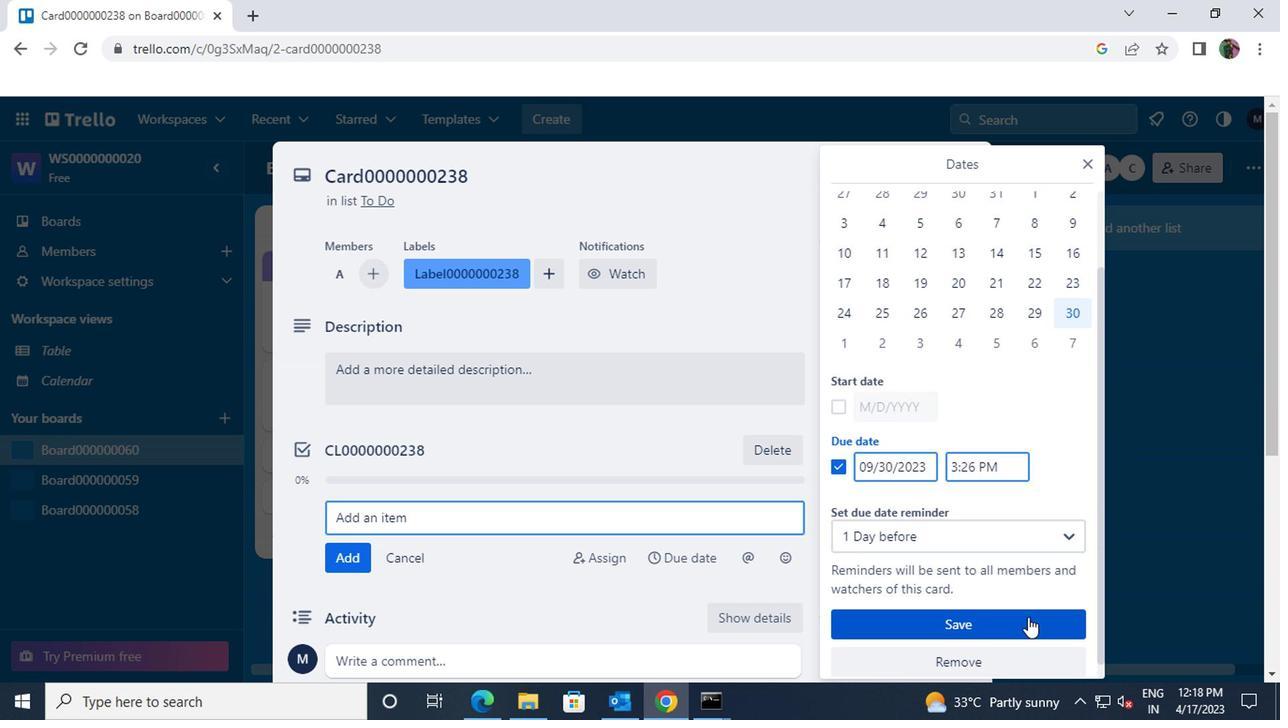 
